 Task: Look for space in Morelia, Mexico from 1st July, 2023 to 8th July, 2023 for 2 adults, 1 child in price range Rs.15000 to Rs.20000. Place can be entire place with 1  bedroom having 1 bed and 1 bathroom. Property type can be house, flat, guest house, hotel. Booking option can be shelf check-in. Required host language is English.
Action: Mouse moved to (471, 118)
Screenshot: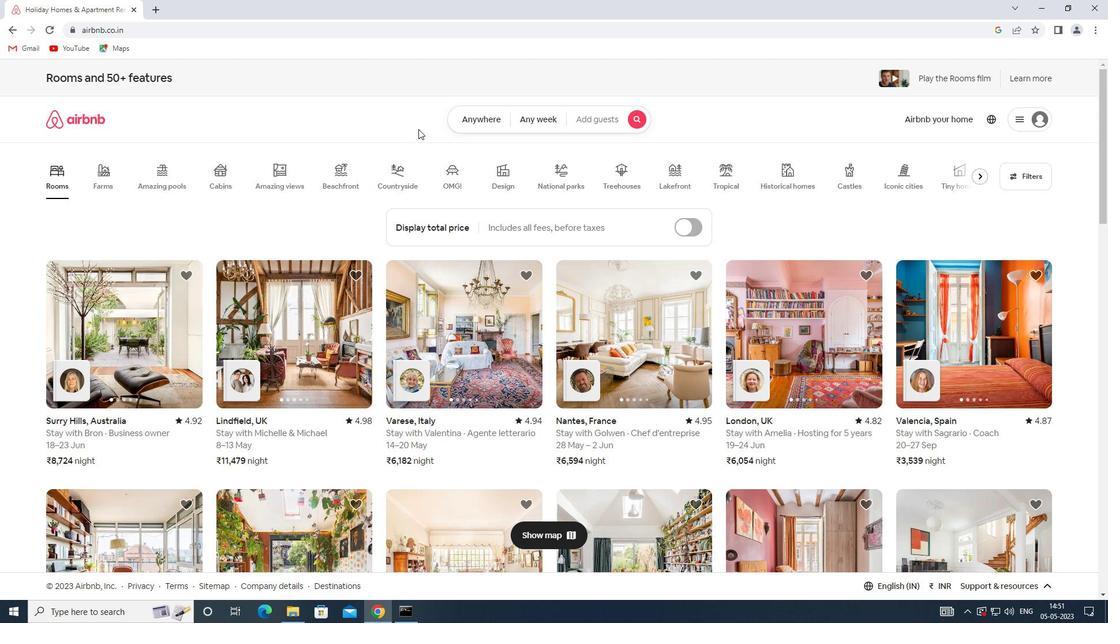 
Action: Mouse pressed left at (471, 118)
Screenshot: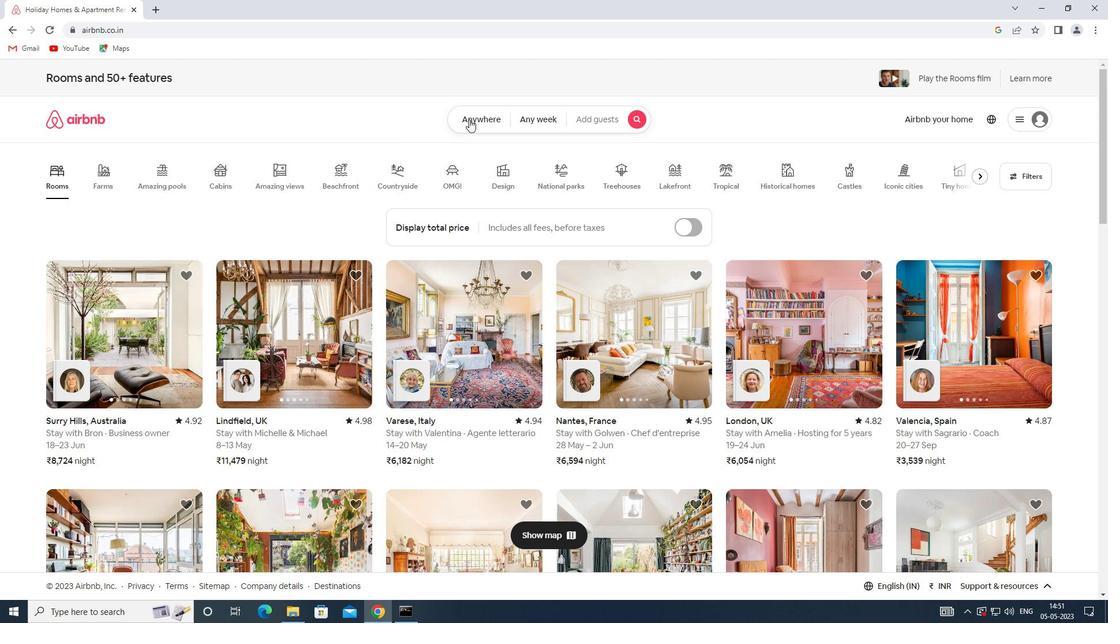 
Action: Mouse moved to (404, 162)
Screenshot: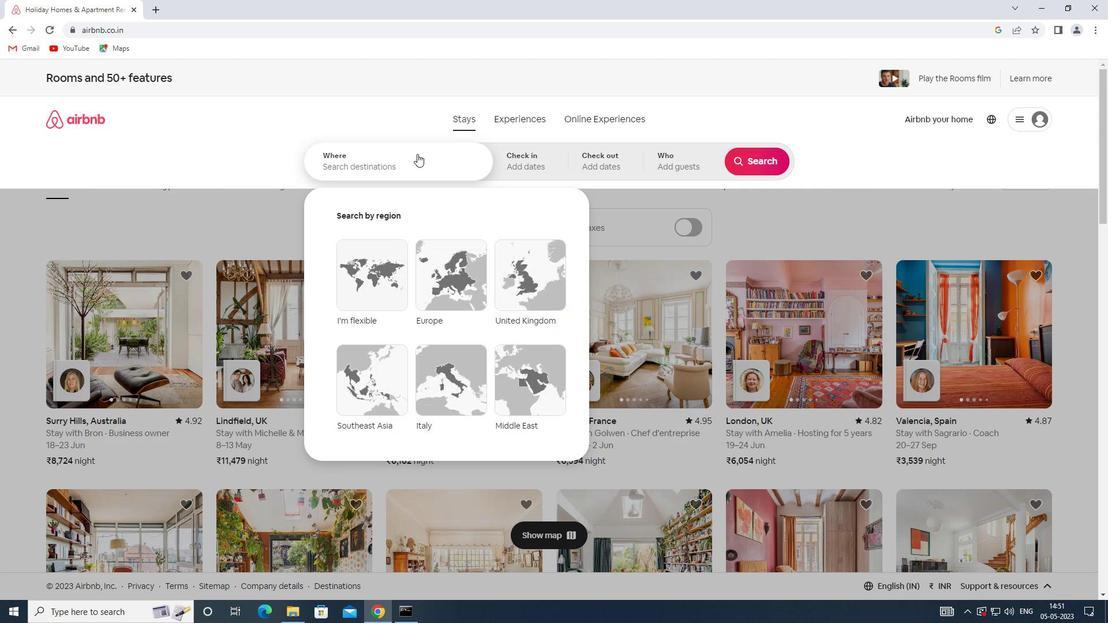 
Action: Mouse pressed left at (404, 162)
Screenshot: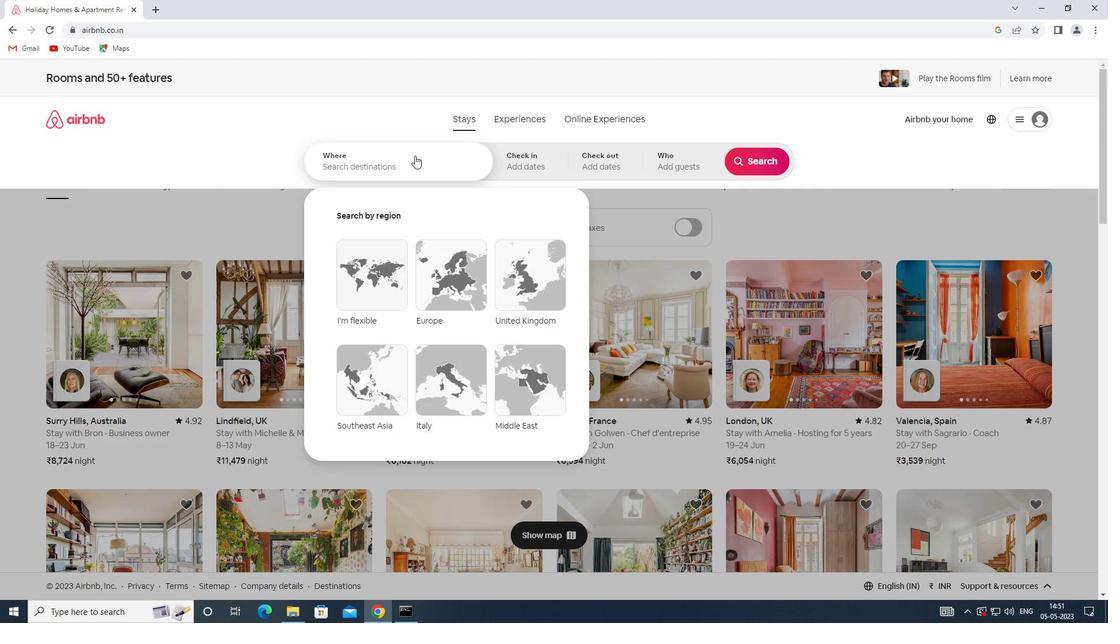 
Action: Key pressed <Key.shift>MORELIA,<Key.shift><Key.shift><Key.shift><Key.shift>MEXICO
Screenshot: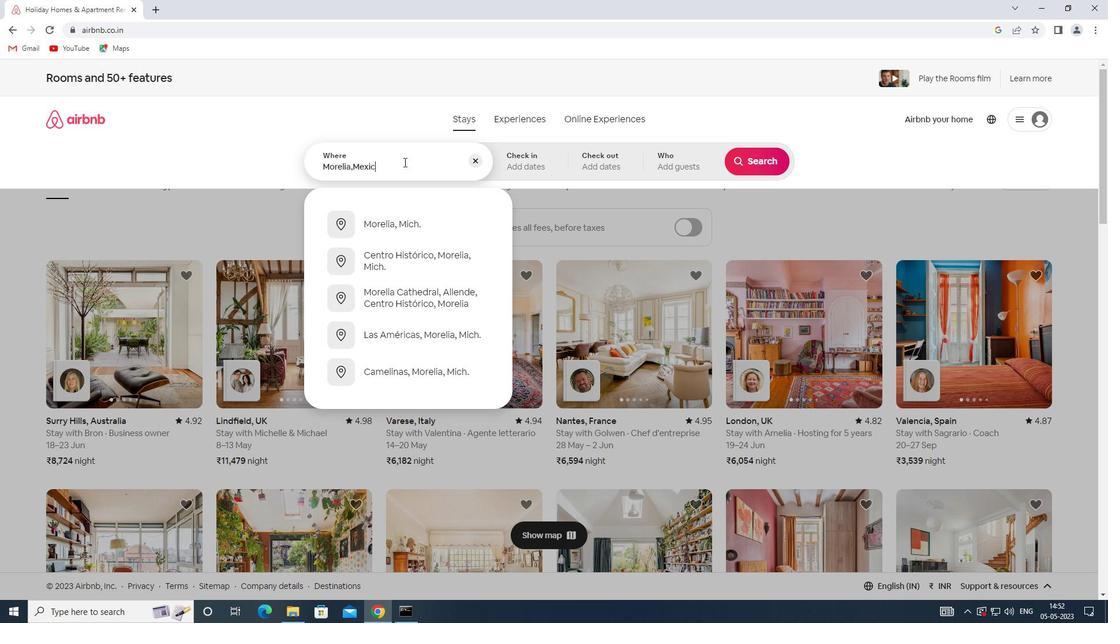 
Action: Mouse moved to (513, 164)
Screenshot: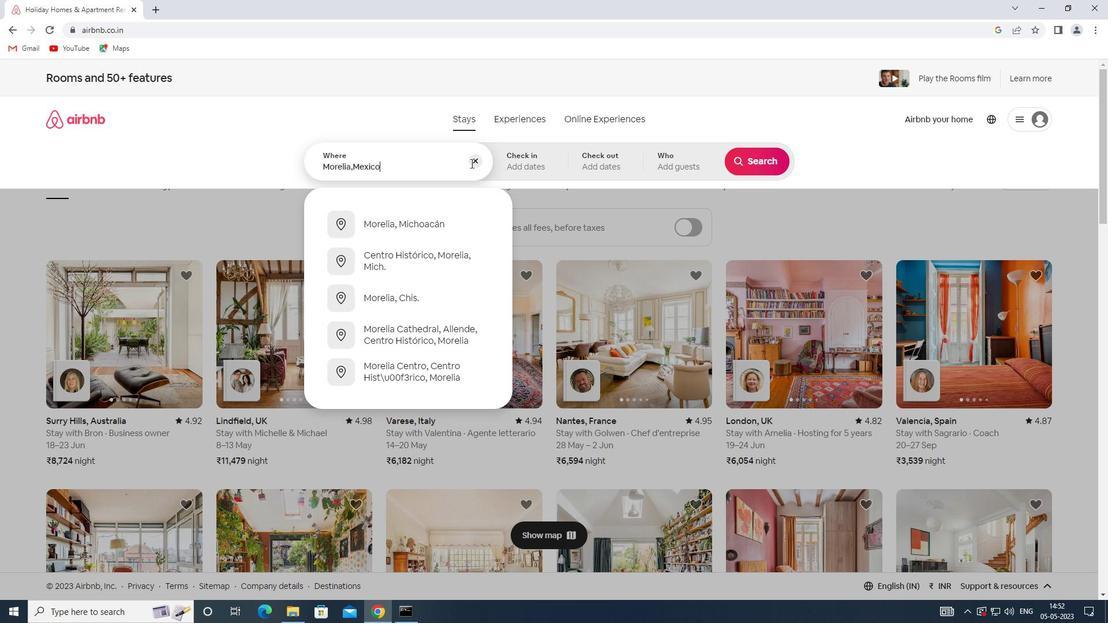 
Action: Mouse pressed left at (513, 164)
Screenshot: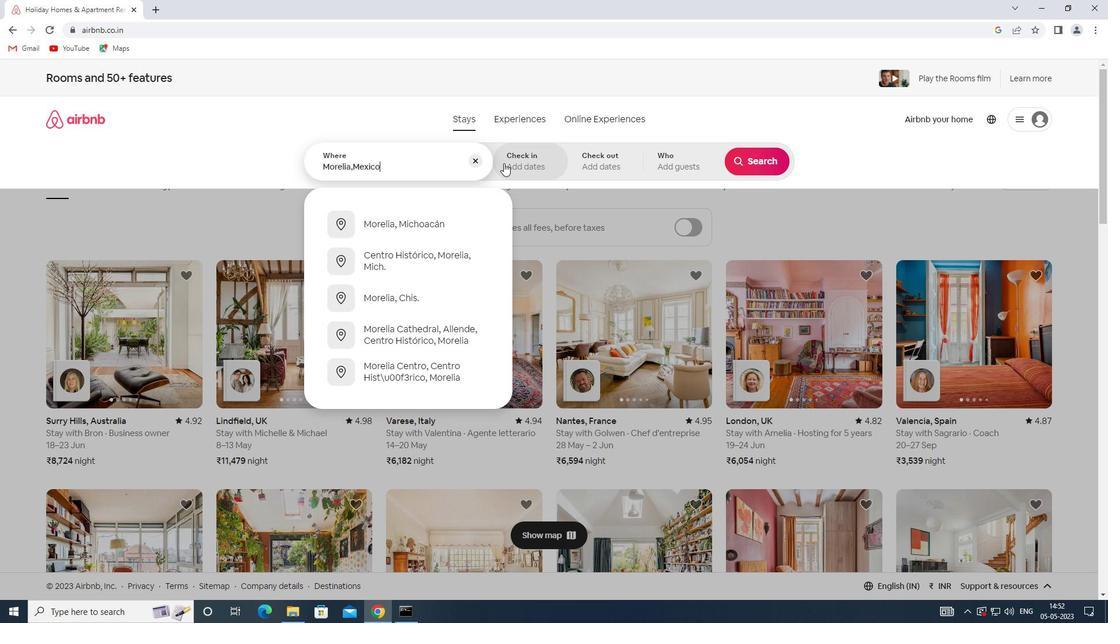 
Action: Mouse moved to (749, 249)
Screenshot: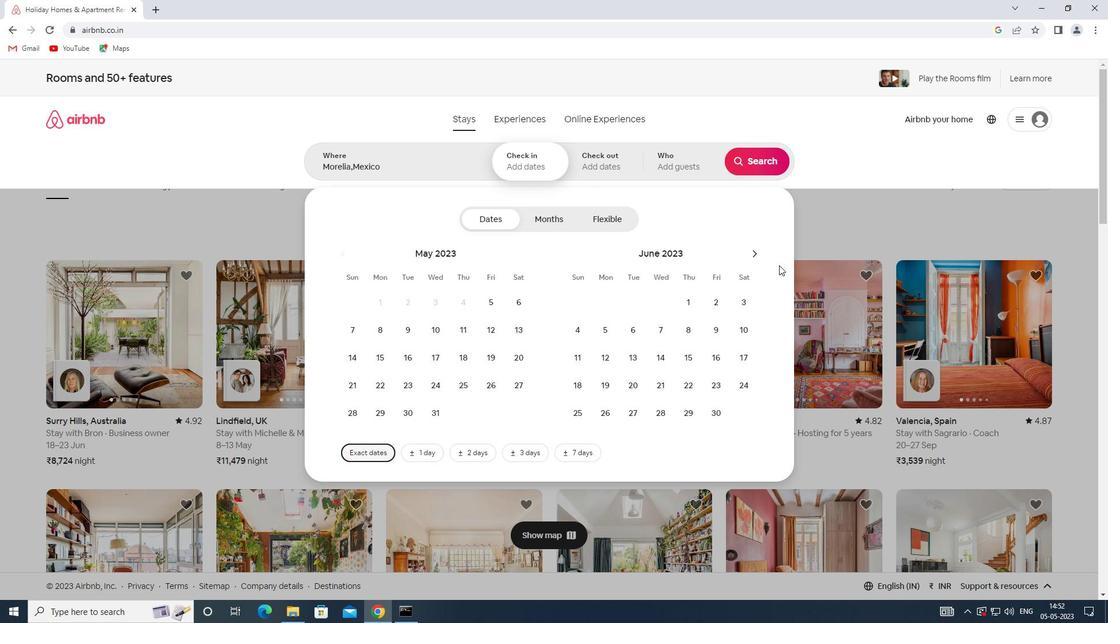 
Action: Mouse pressed left at (749, 249)
Screenshot: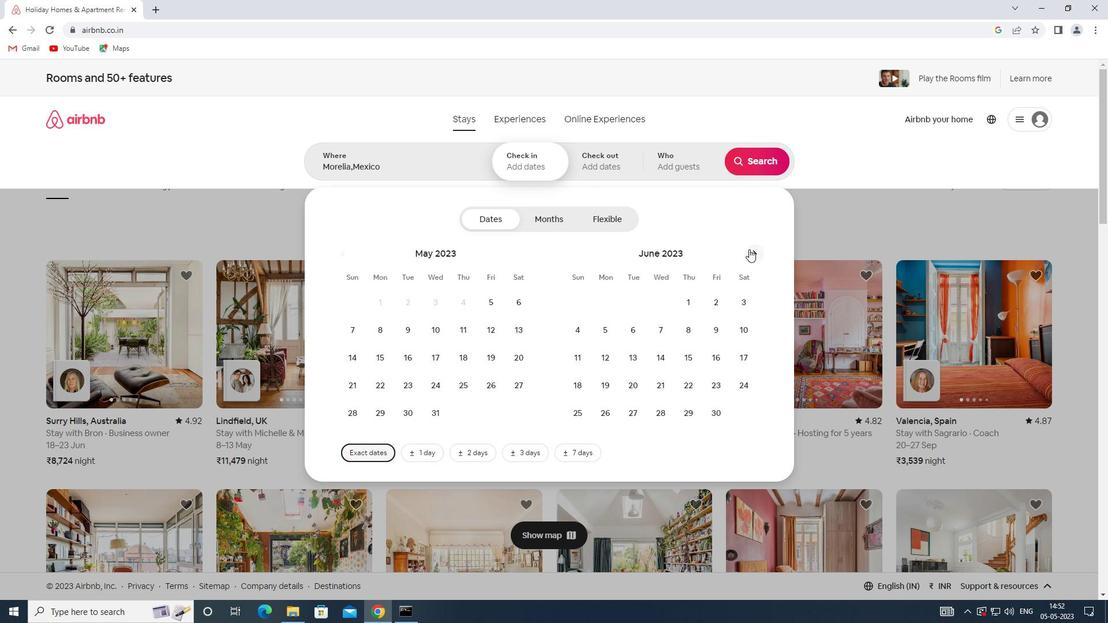 
Action: Mouse moved to (746, 296)
Screenshot: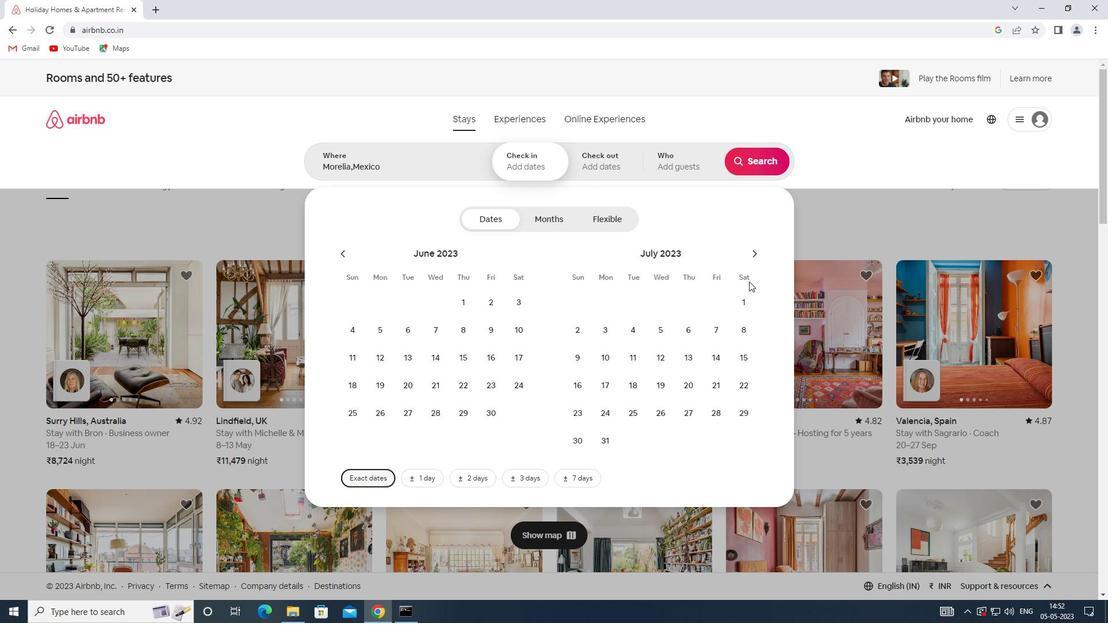 
Action: Mouse pressed left at (746, 296)
Screenshot: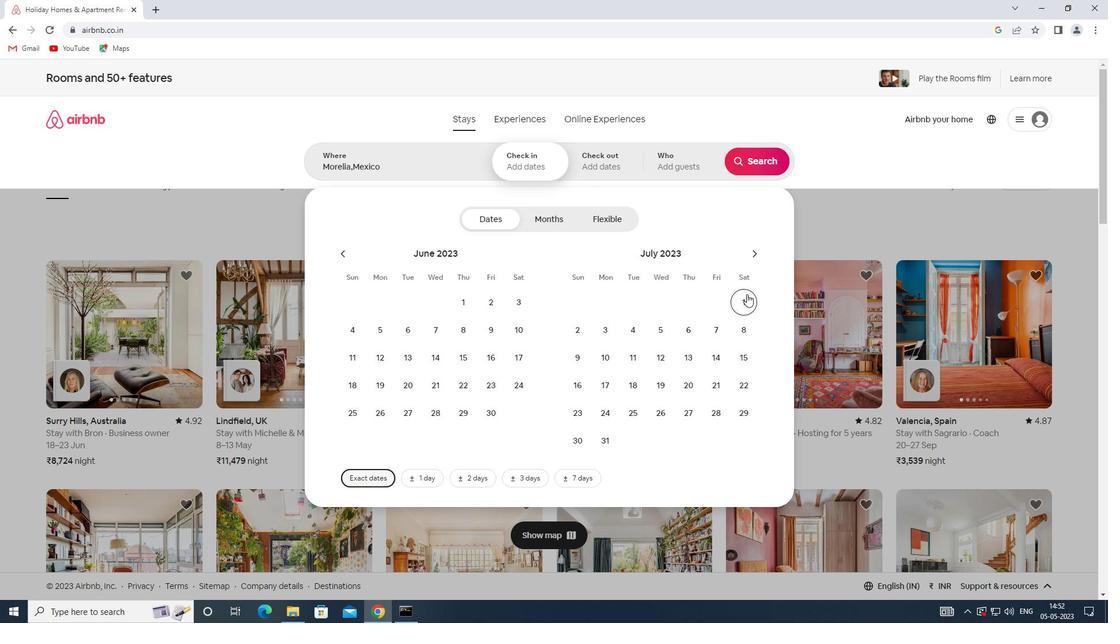 
Action: Mouse moved to (743, 324)
Screenshot: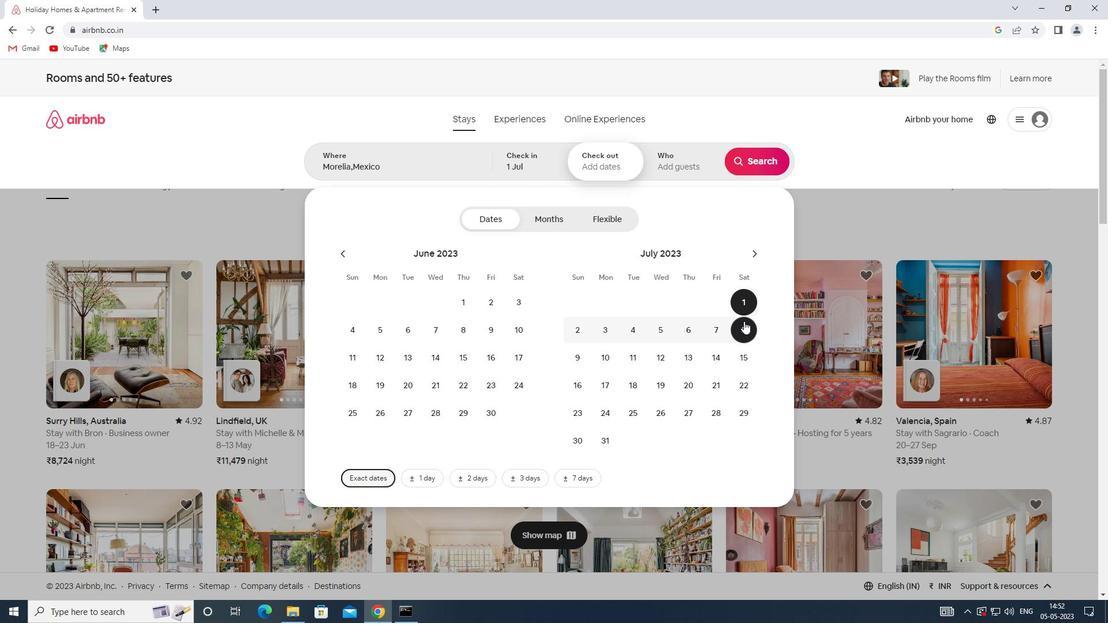 
Action: Mouse pressed left at (743, 324)
Screenshot: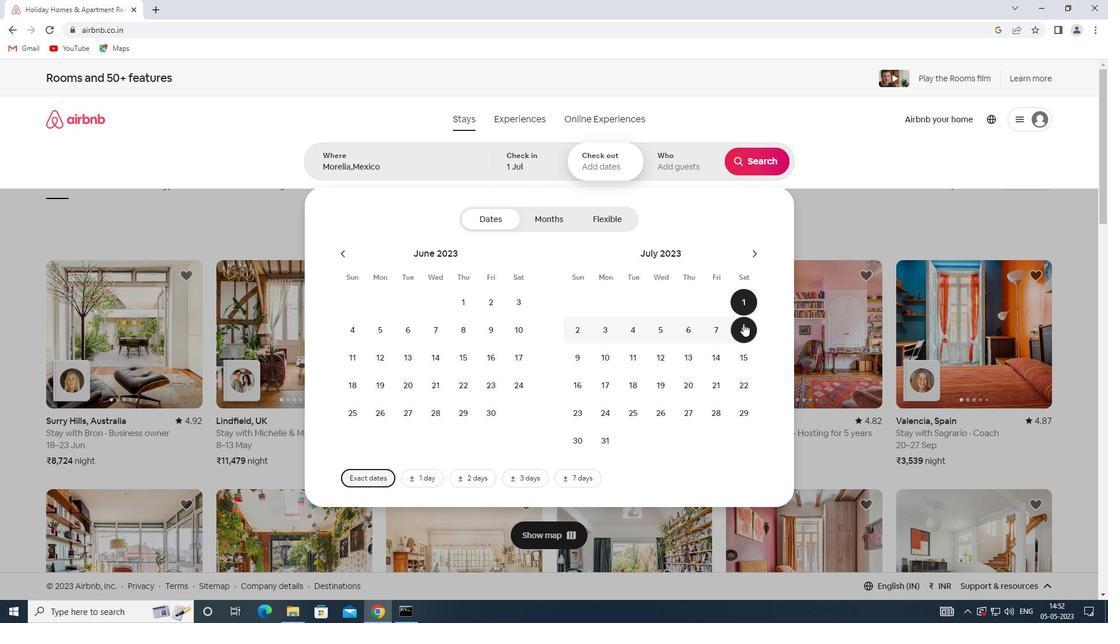 
Action: Mouse moved to (676, 157)
Screenshot: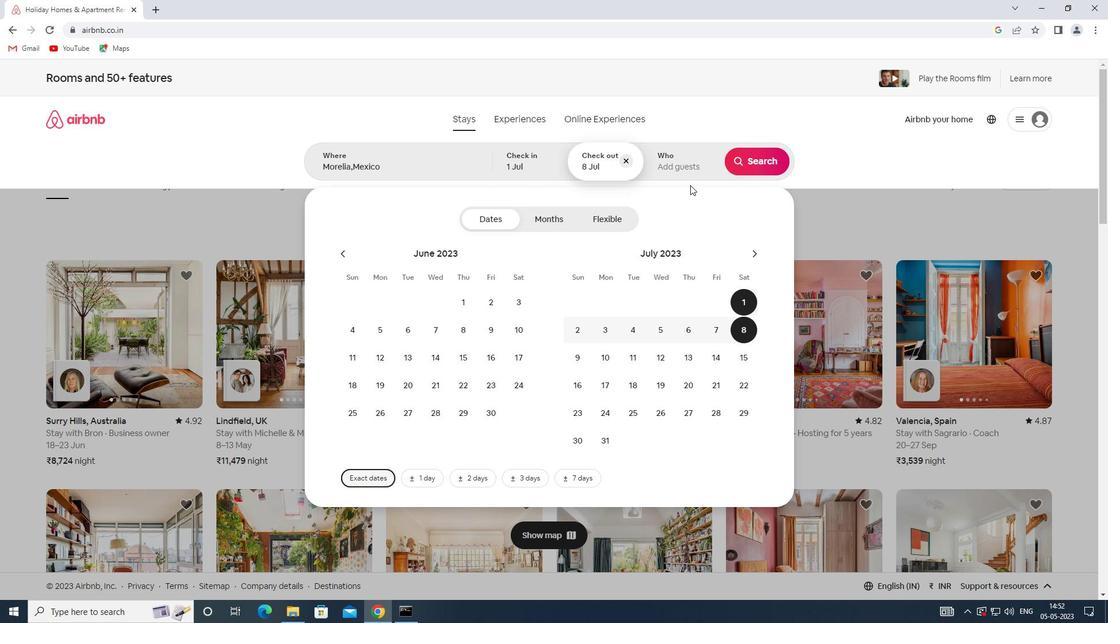 
Action: Mouse pressed left at (676, 157)
Screenshot: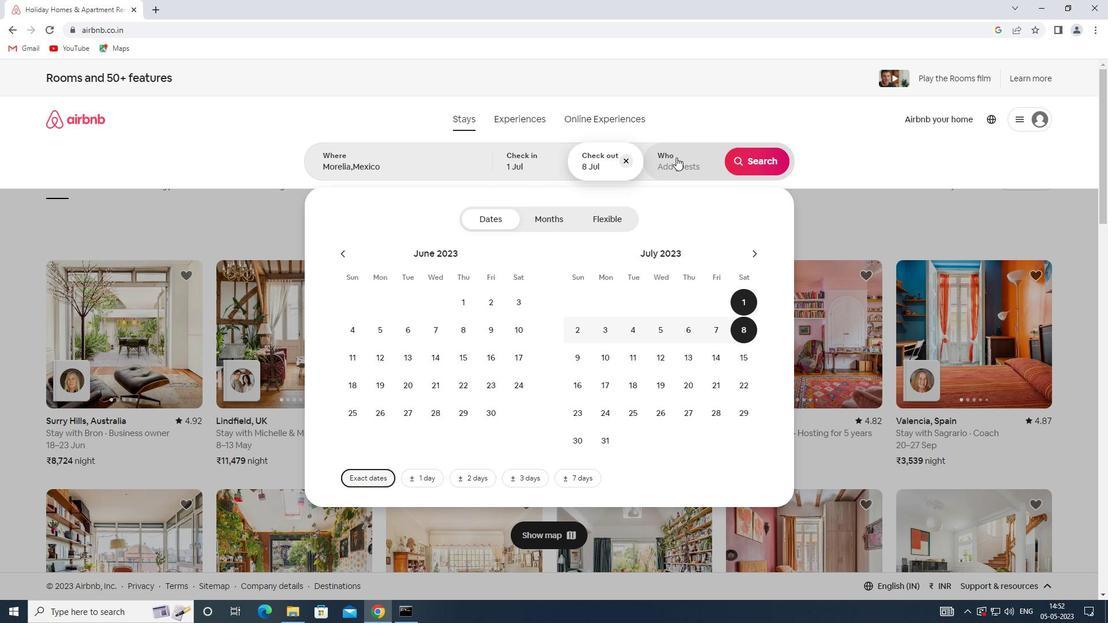 
Action: Mouse moved to (757, 226)
Screenshot: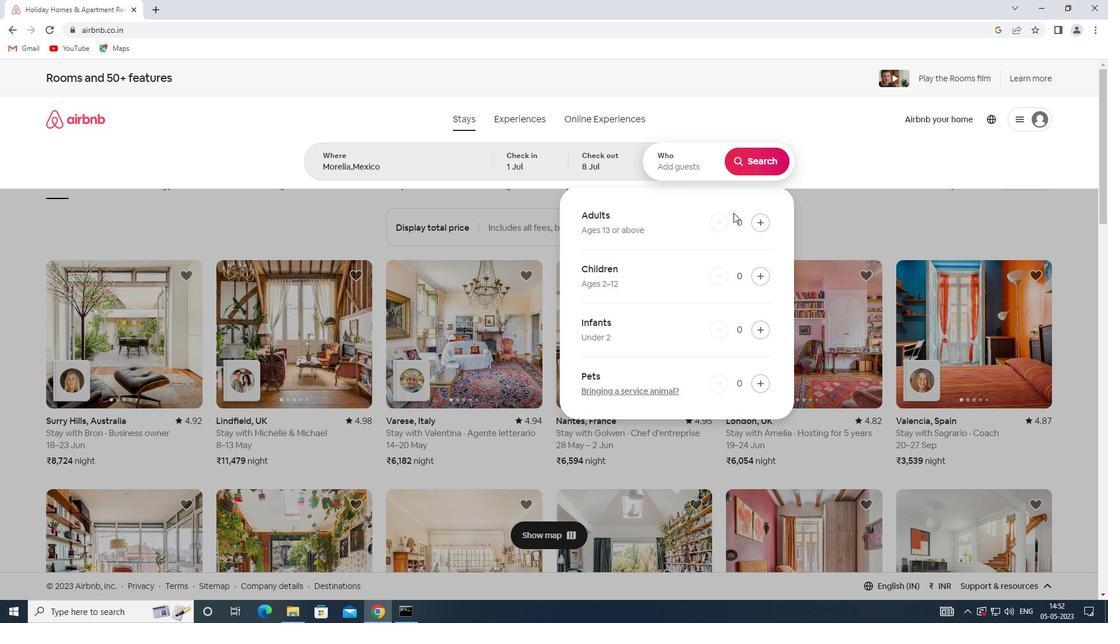 
Action: Mouse pressed left at (757, 226)
Screenshot: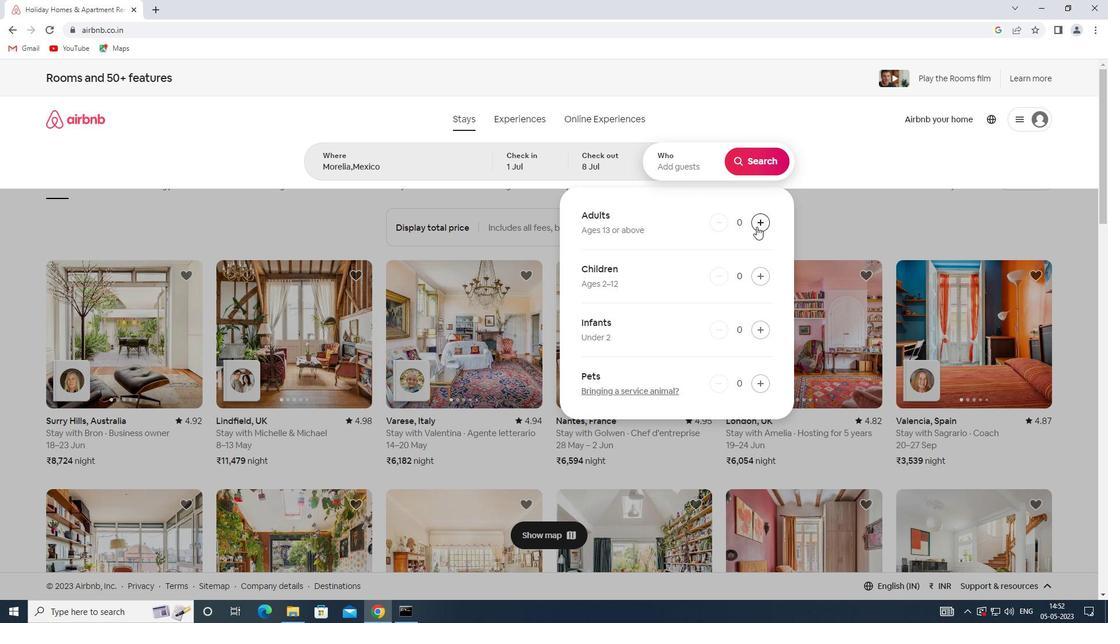 
Action: Mouse pressed left at (757, 226)
Screenshot: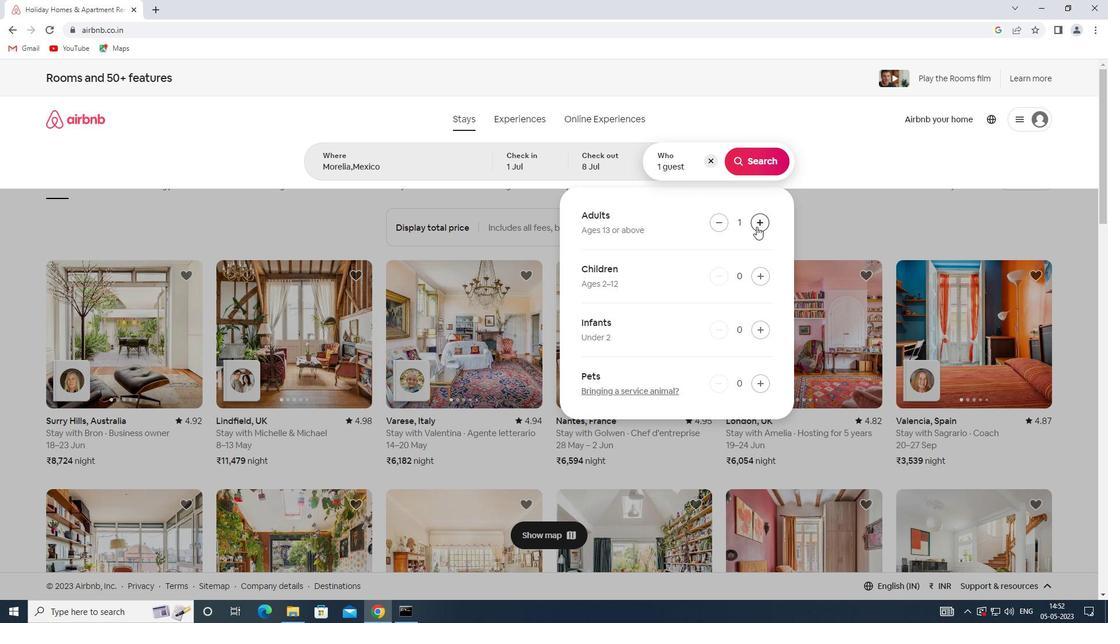
Action: Mouse moved to (757, 276)
Screenshot: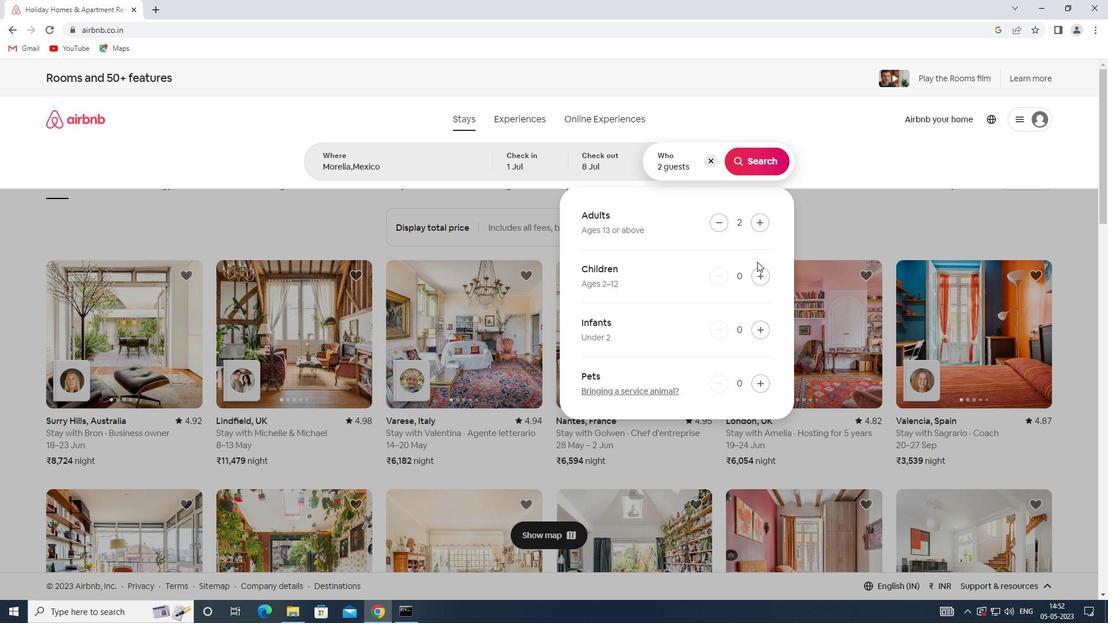 
Action: Mouse pressed left at (757, 276)
Screenshot: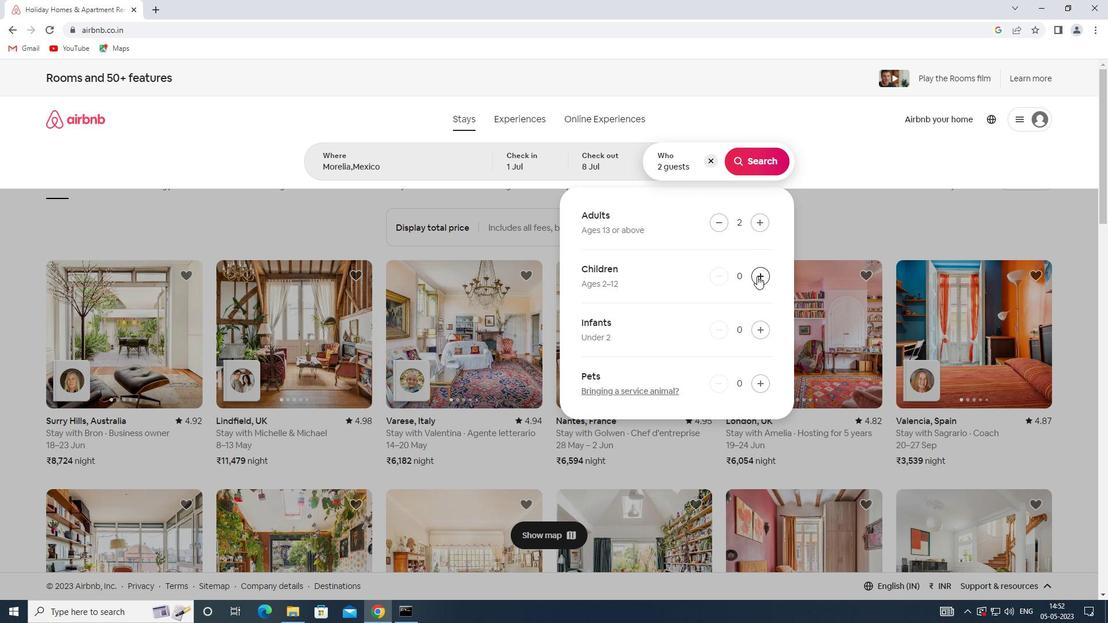 
Action: Mouse moved to (756, 158)
Screenshot: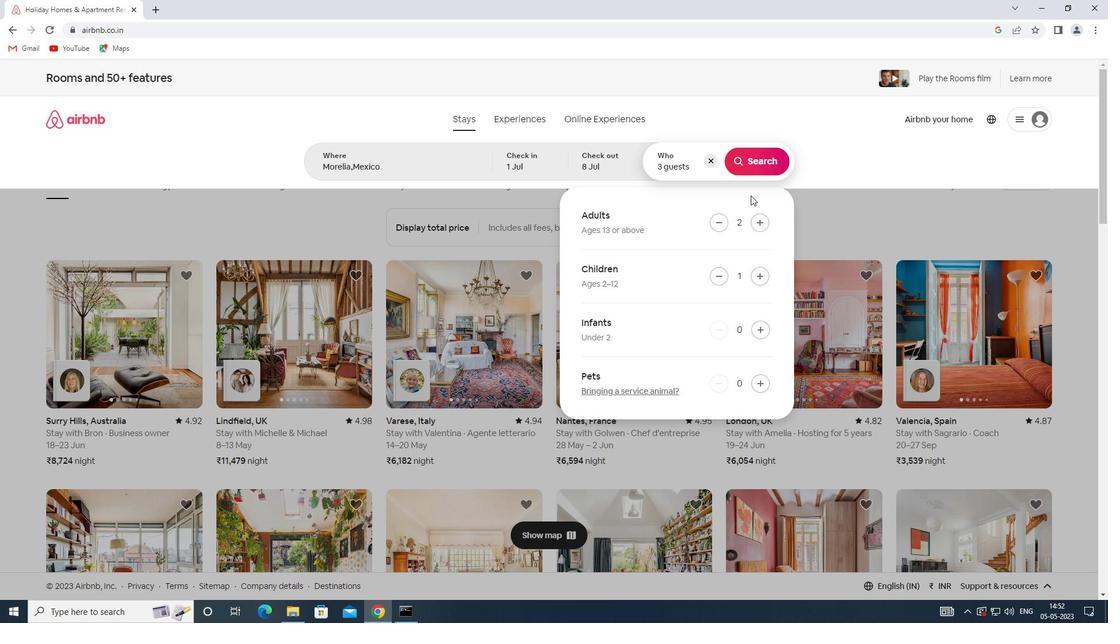 
Action: Mouse pressed left at (756, 158)
Screenshot: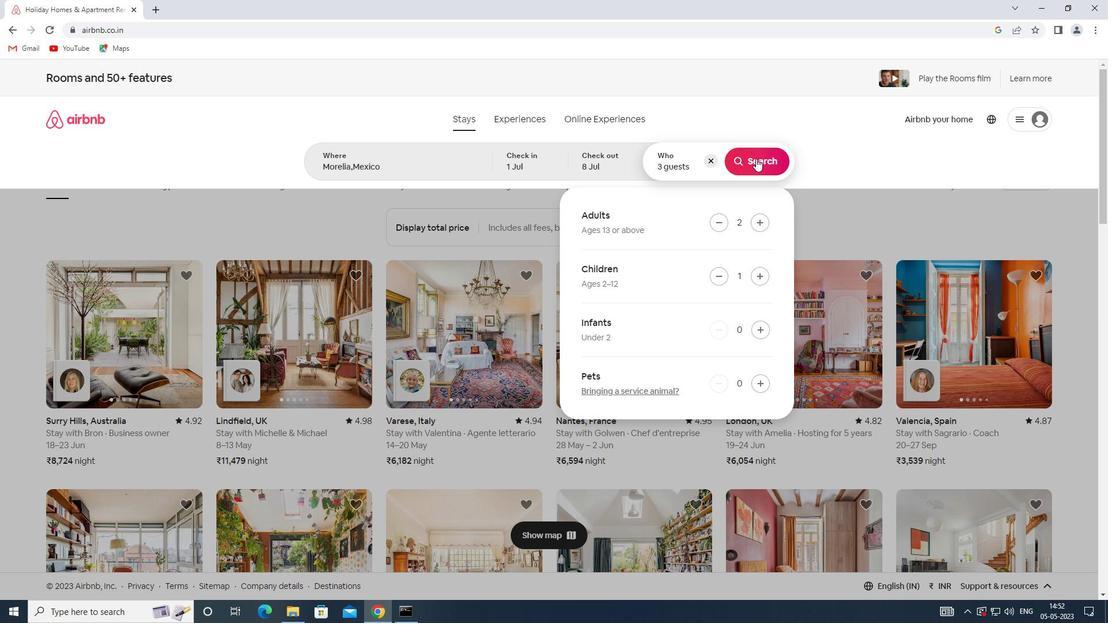 
Action: Mouse moved to (1037, 129)
Screenshot: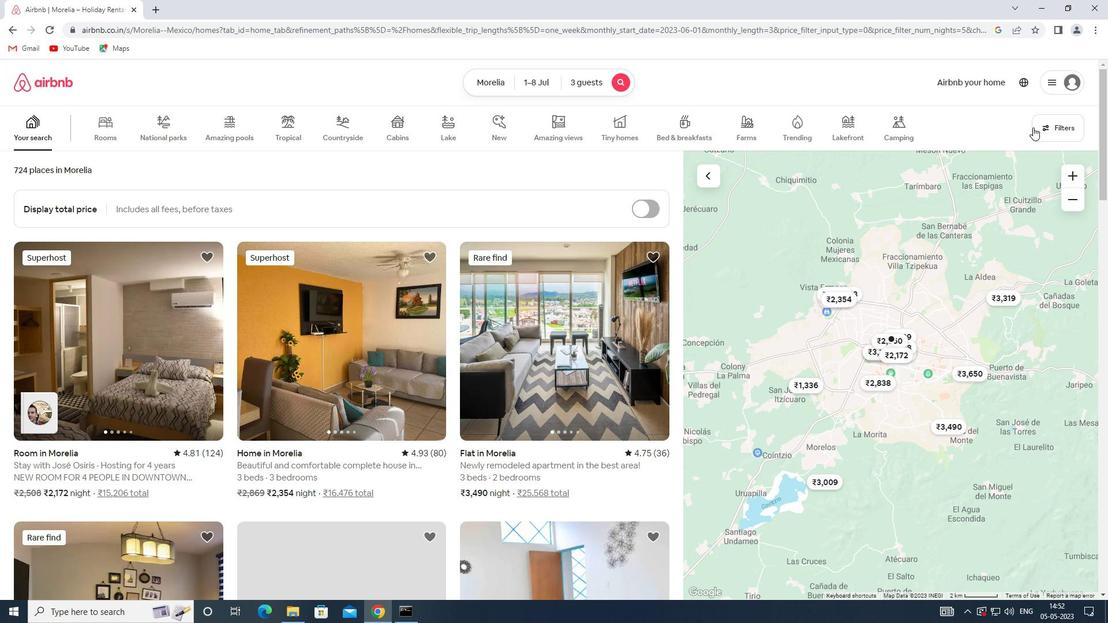
Action: Mouse pressed left at (1037, 129)
Screenshot: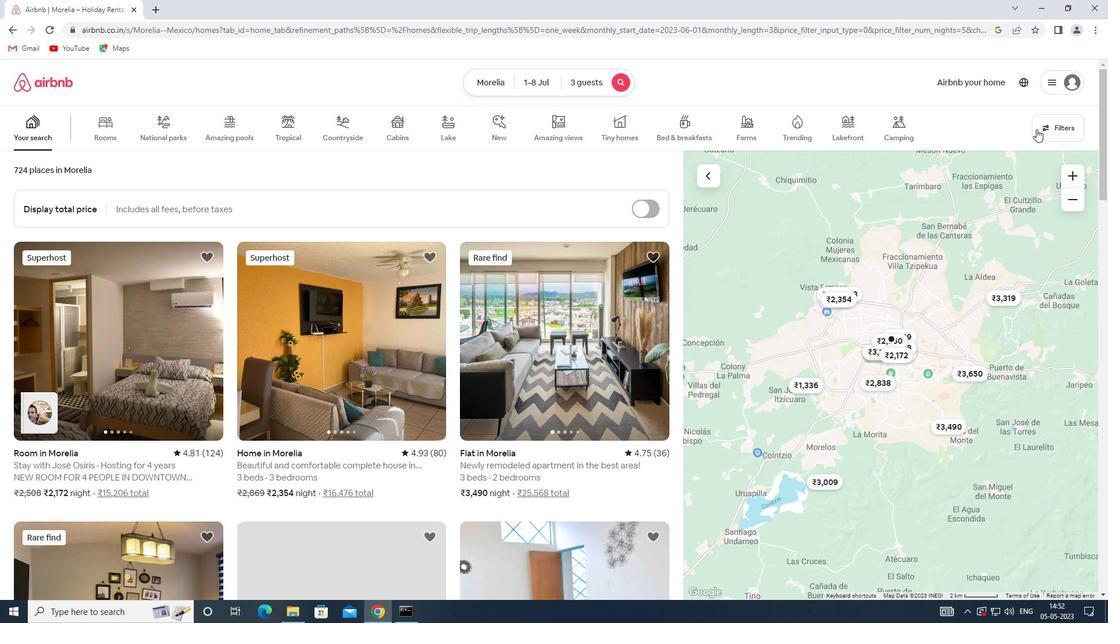 
Action: Mouse moved to (405, 408)
Screenshot: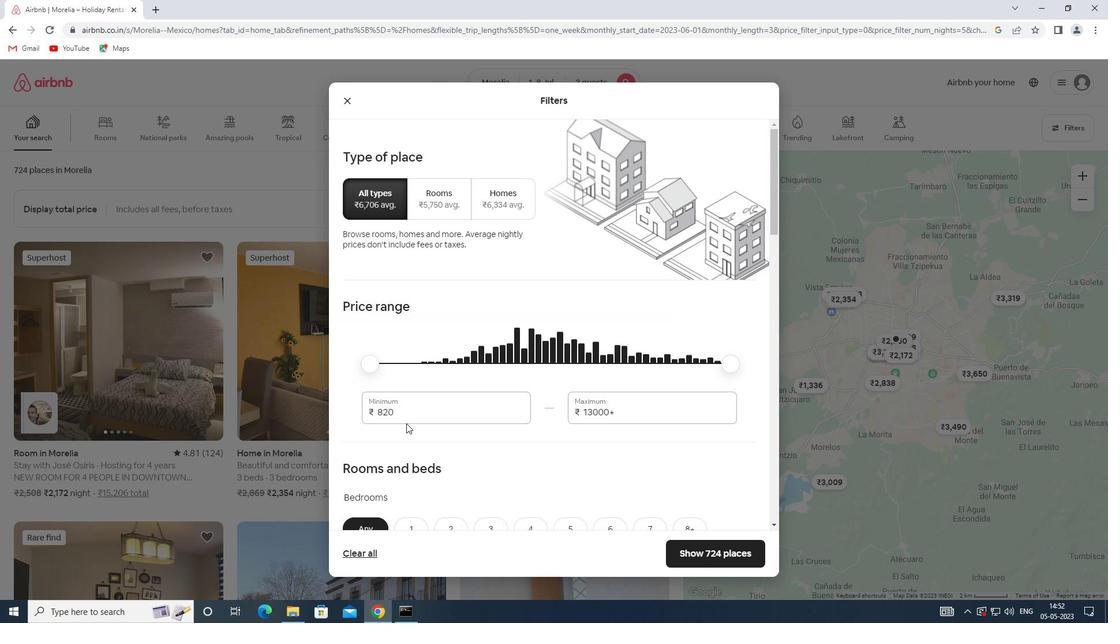 
Action: Mouse pressed left at (405, 408)
Screenshot: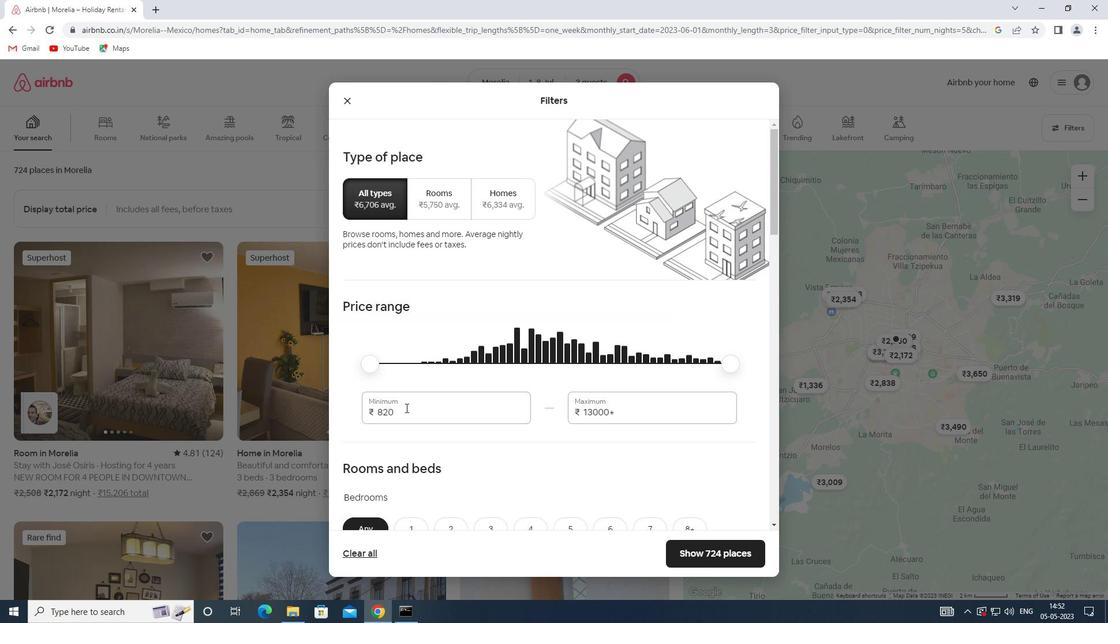 
Action: Mouse moved to (363, 410)
Screenshot: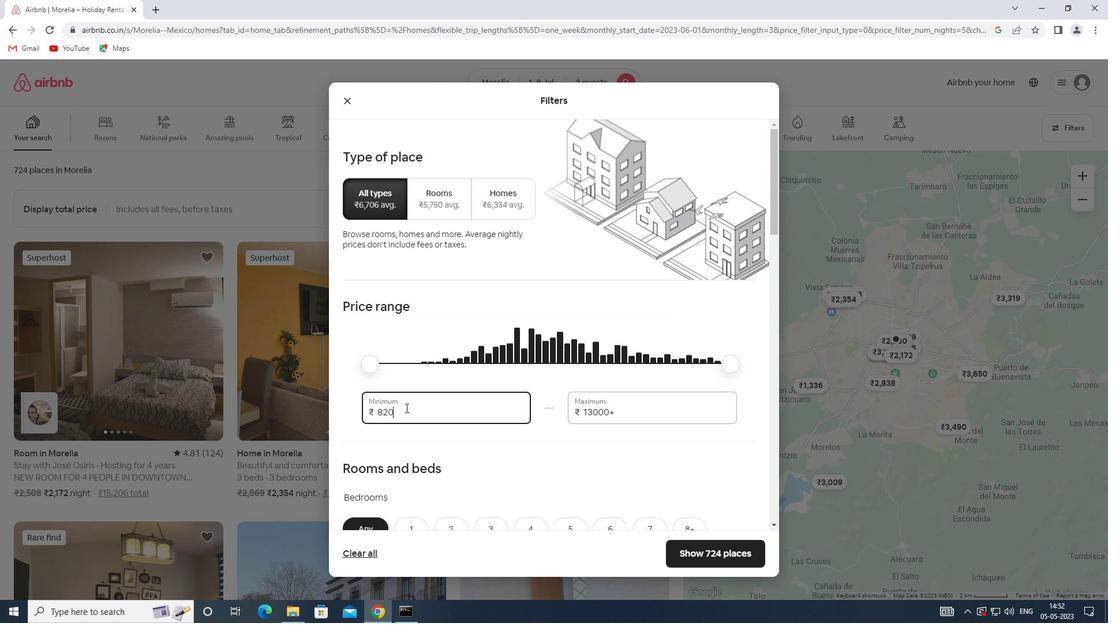 
Action: Key pressed 15000
Screenshot: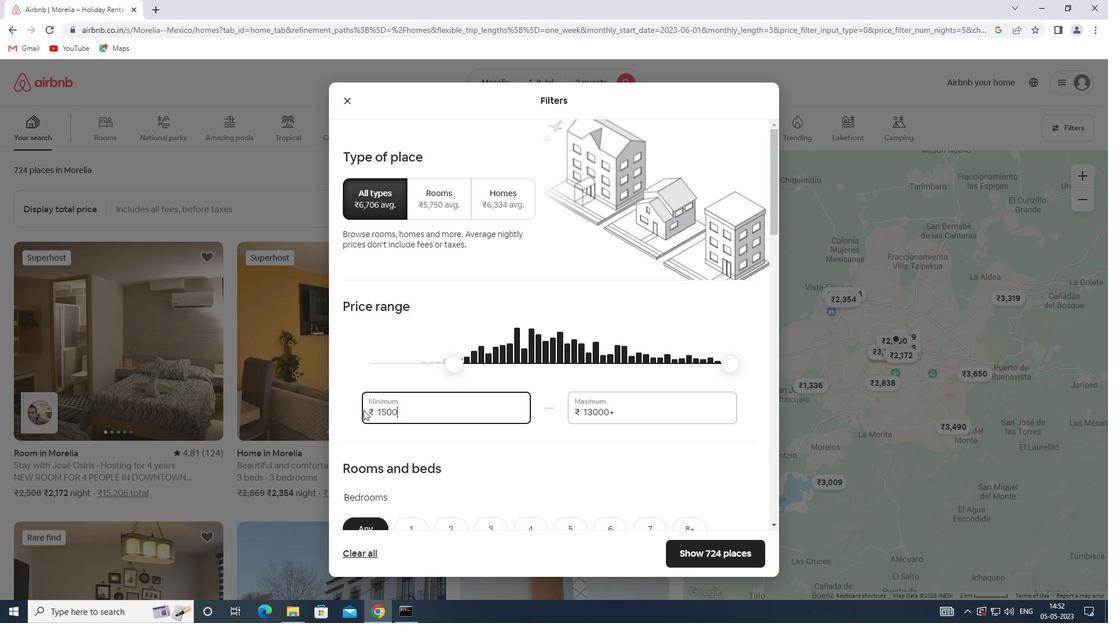 
Action: Mouse moved to (621, 412)
Screenshot: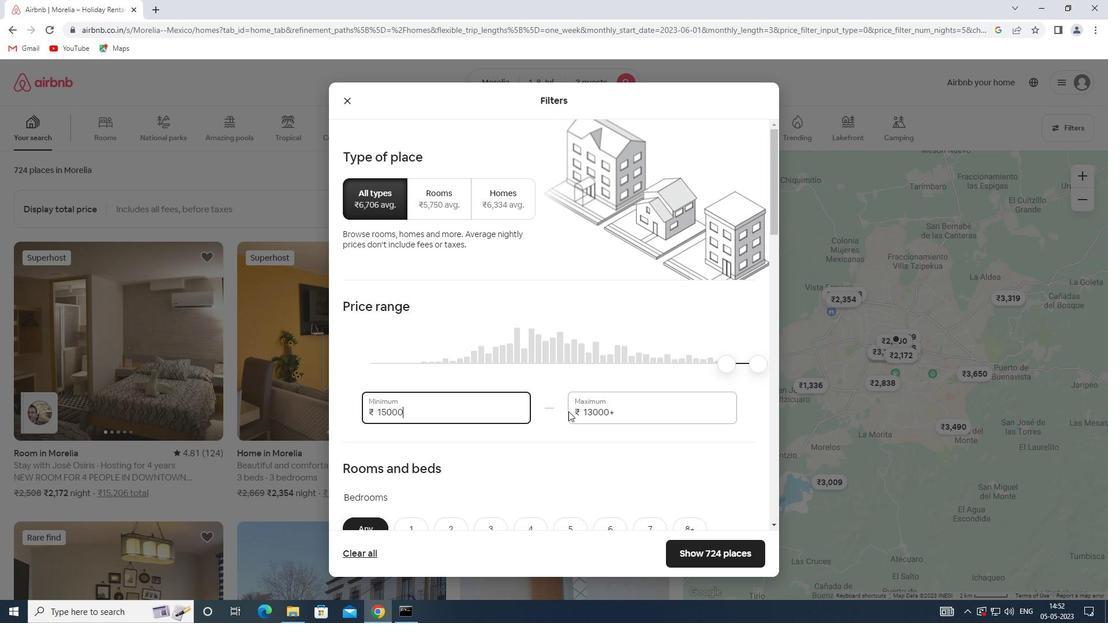 
Action: Mouse pressed left at (621, 412)
Screenshot: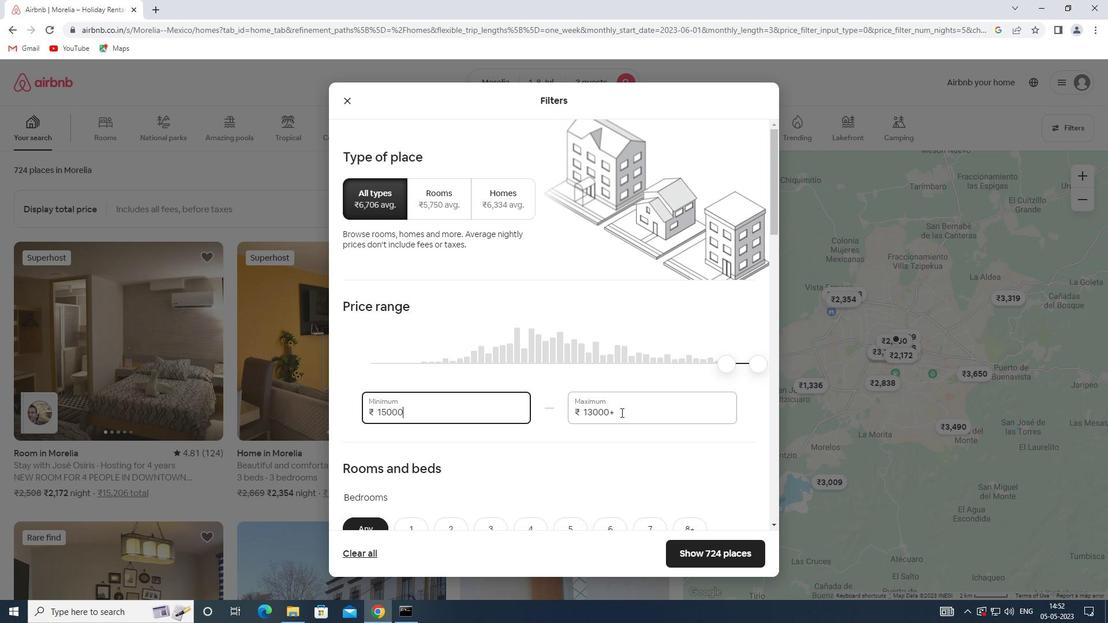 
Action: Mouse moved to (559, 418)
Screenshot: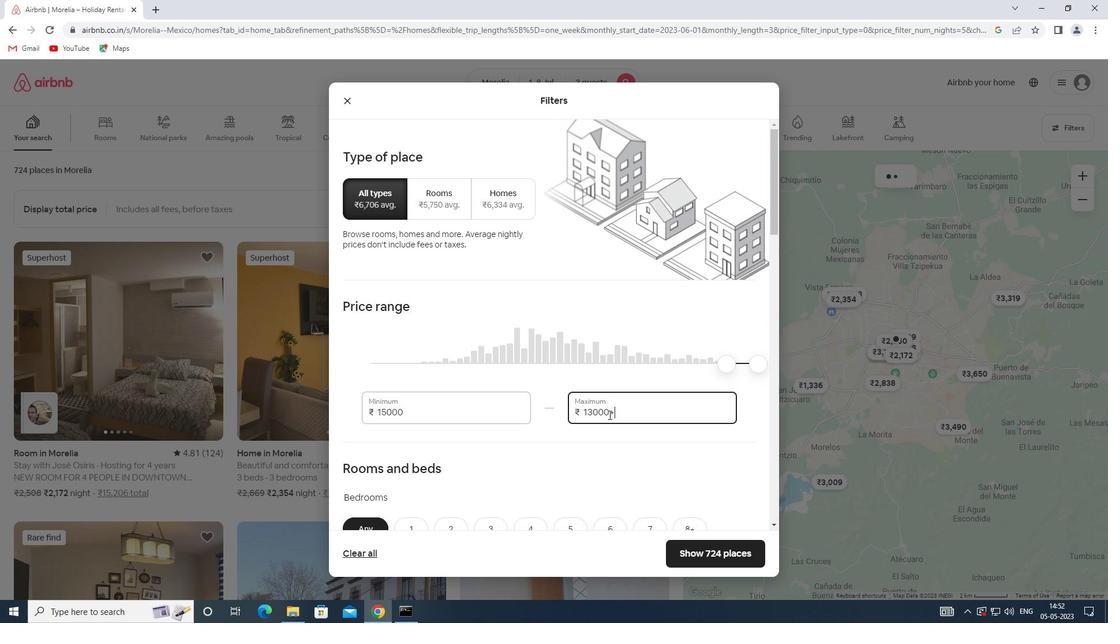 
Action: Key pressed 20000
Screenshot: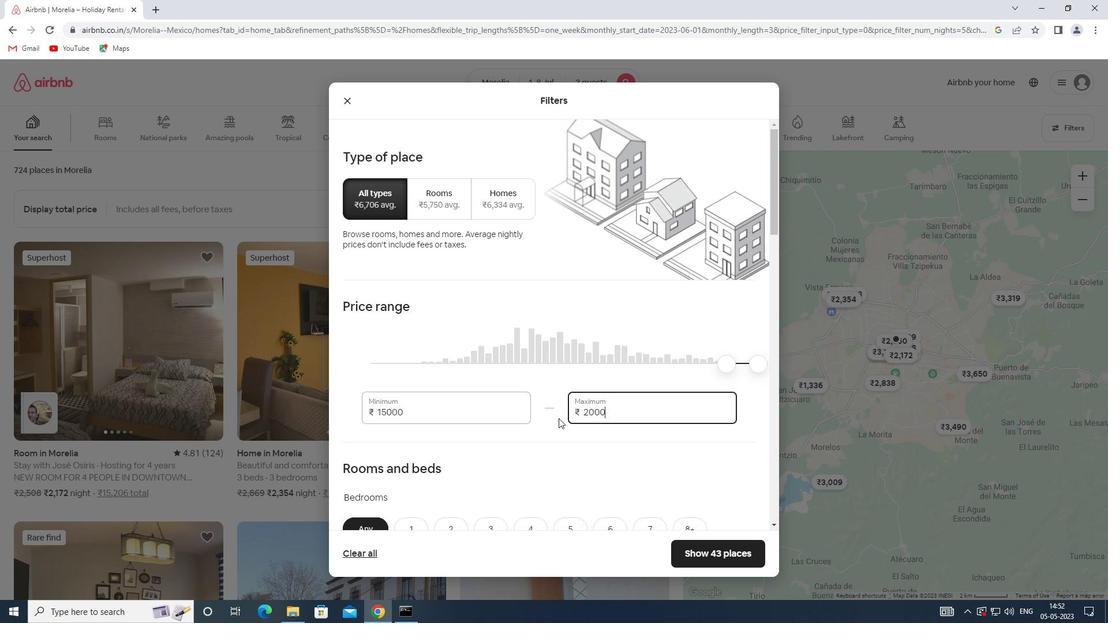 
Action: Mouse moved to (527, 389)
Screenshot: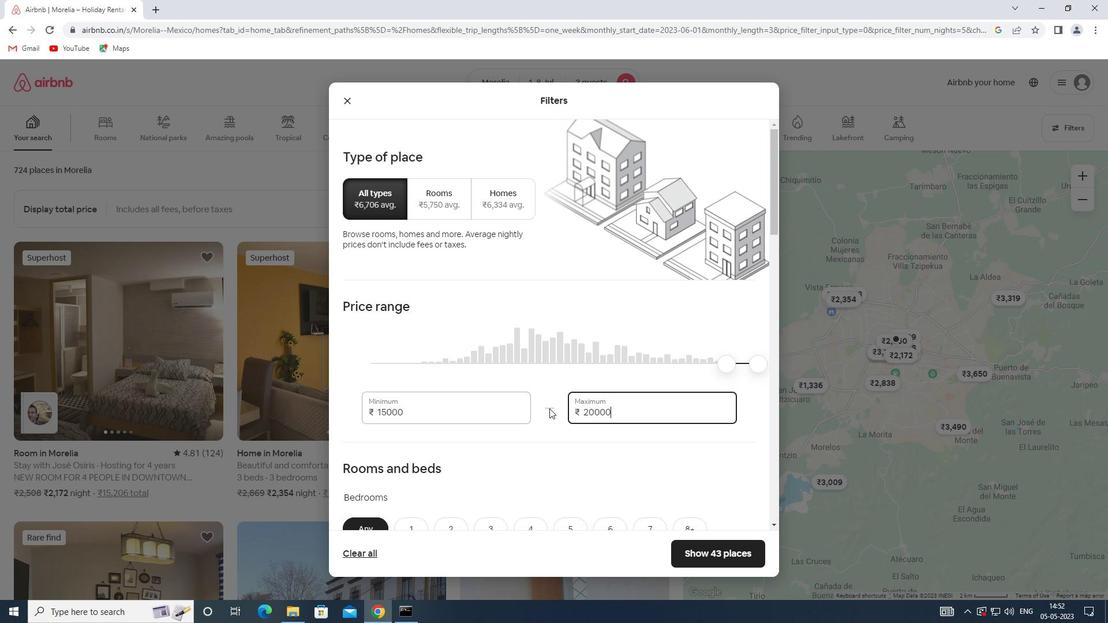 
Action: Mouse scrolled (527, 388) with delta (0, 0)
Screenshot: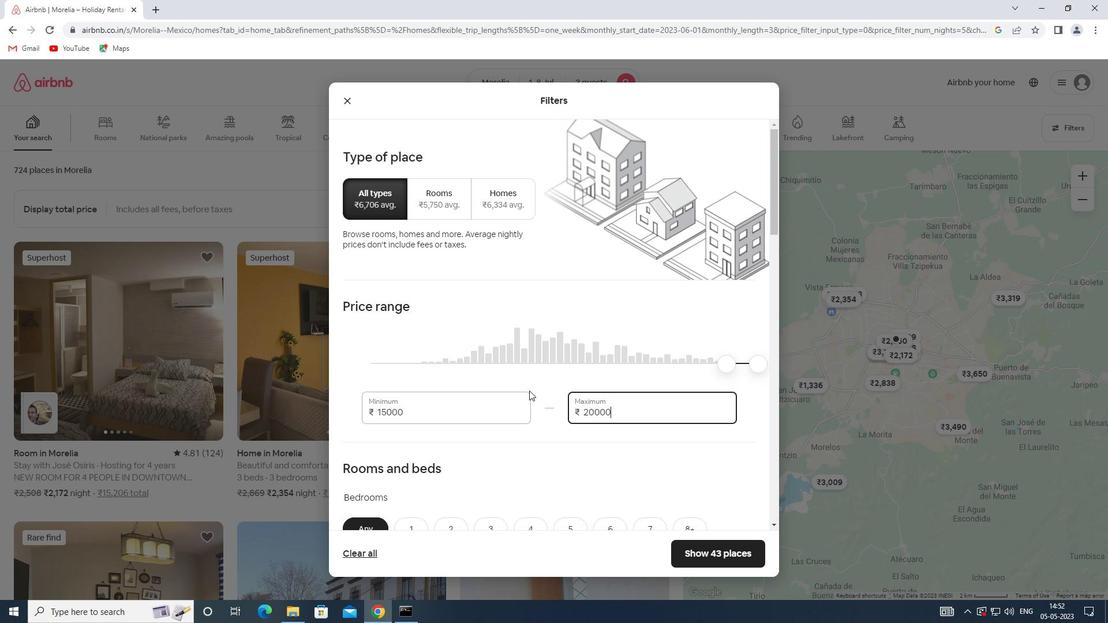 
Action: Mouse scrolled (527, 388) with delta (0, 0)
Screenshot: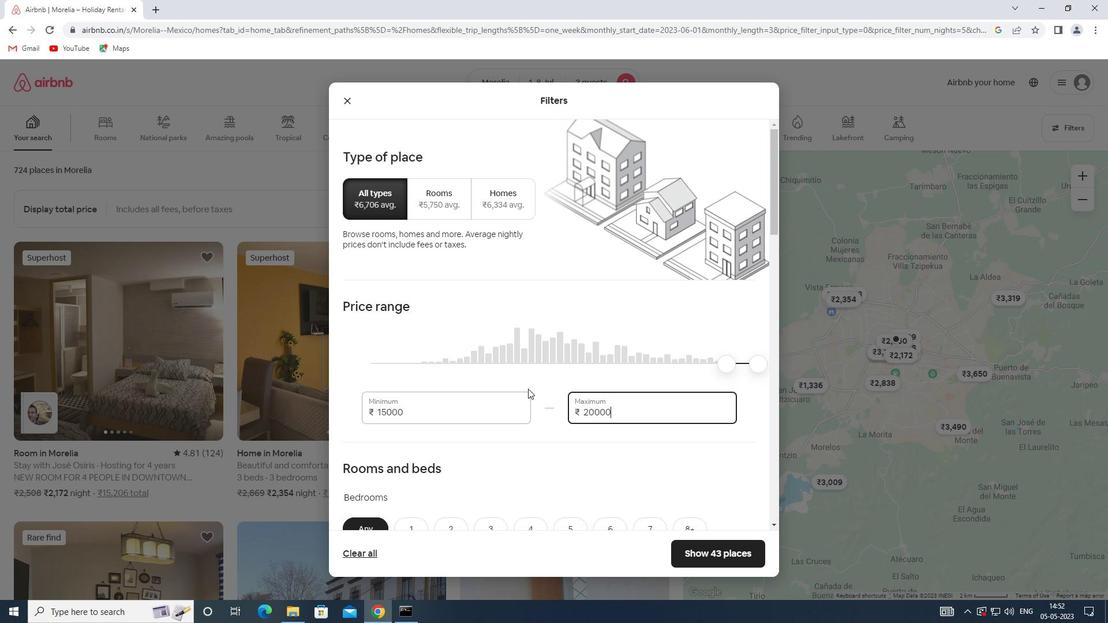 
Action: Mouse scrolled (527, 388) with delta (0, 0)
Screenshot: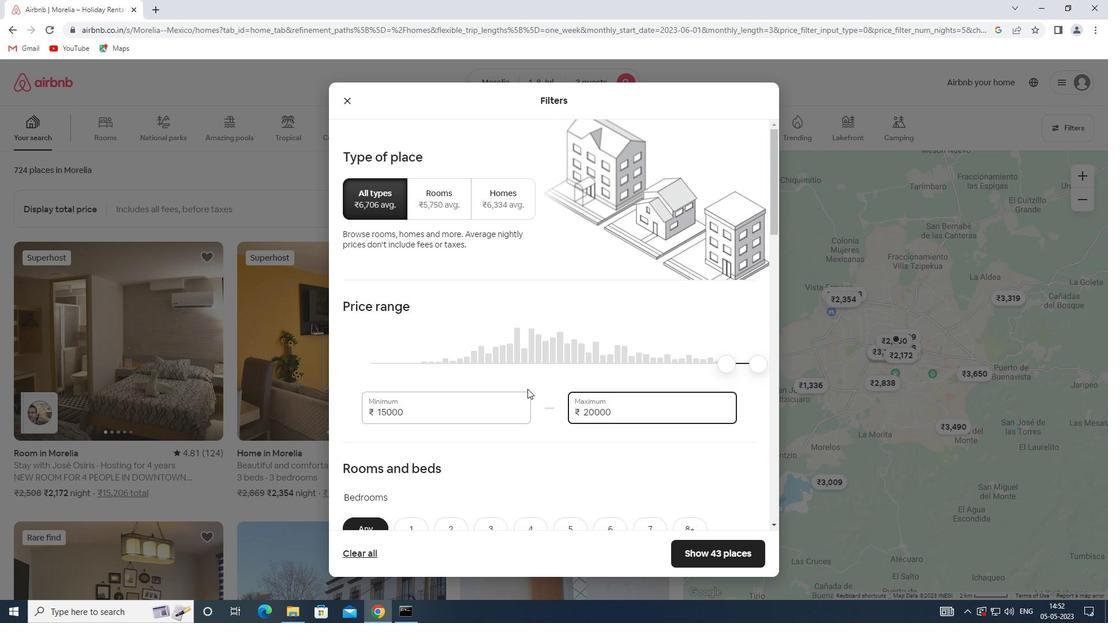 
Action: Mouse moved to (523, 388)
Screenshot: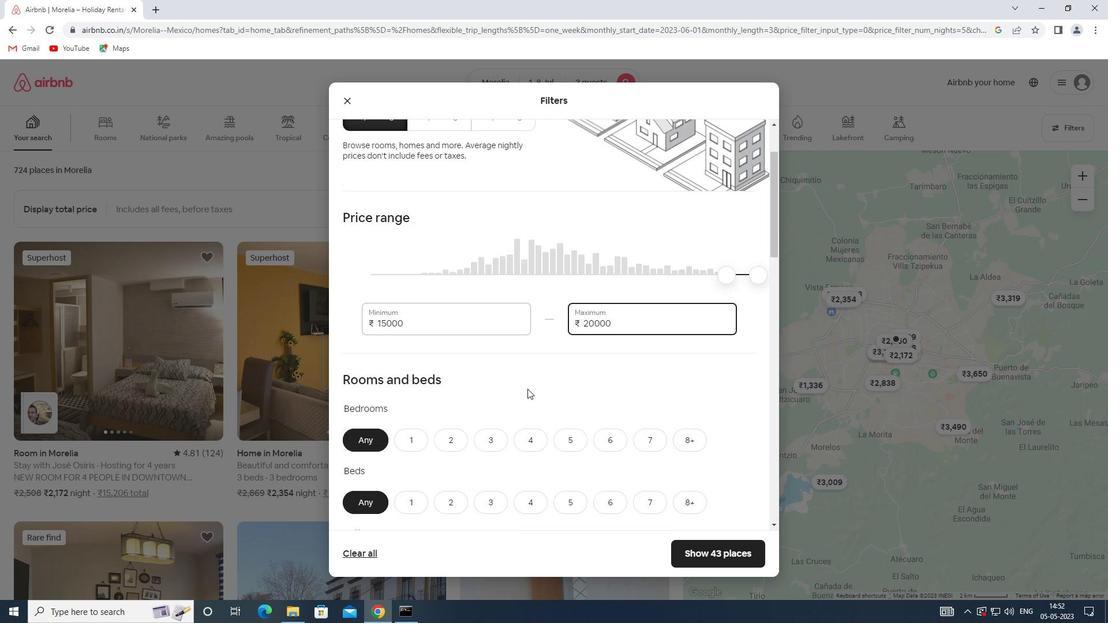 
Action: Mouse scrolled (523, 387) with delta (0, 0)
Screenshot: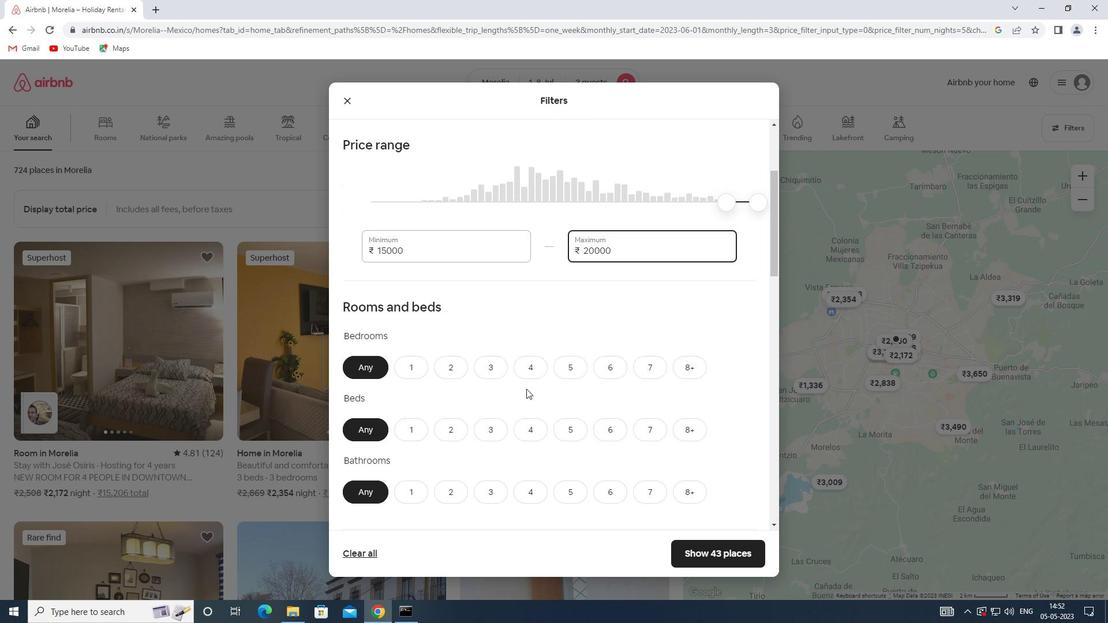 
Action: Mouse moved to (523, 388)
Screenshot: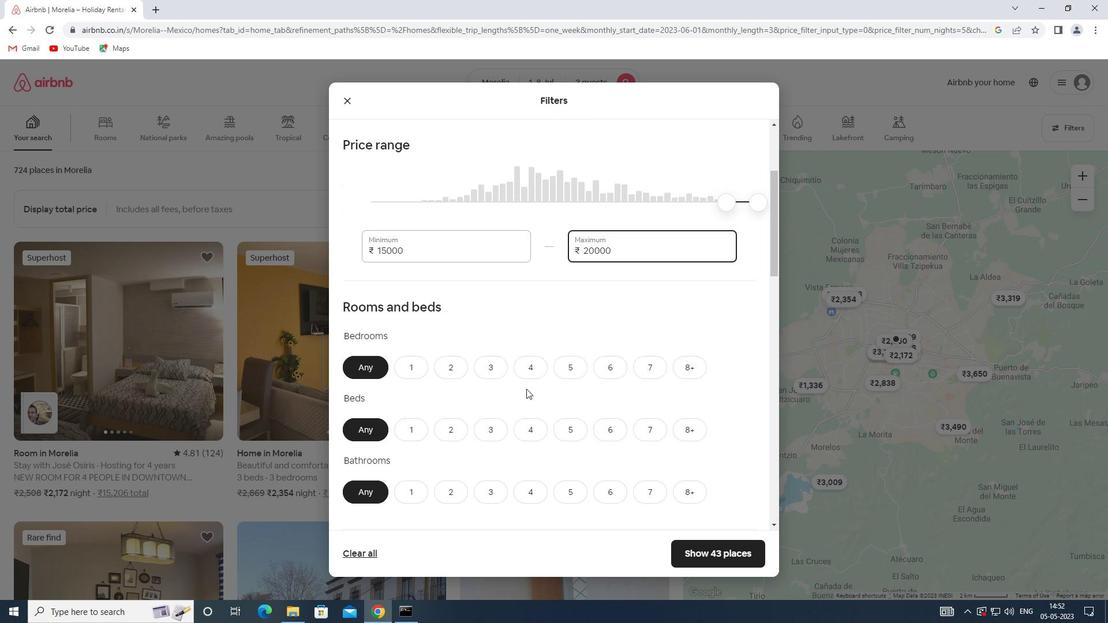 
Action: Mouse scrolled (523, 387) with delta (0, 0)
Screenshot: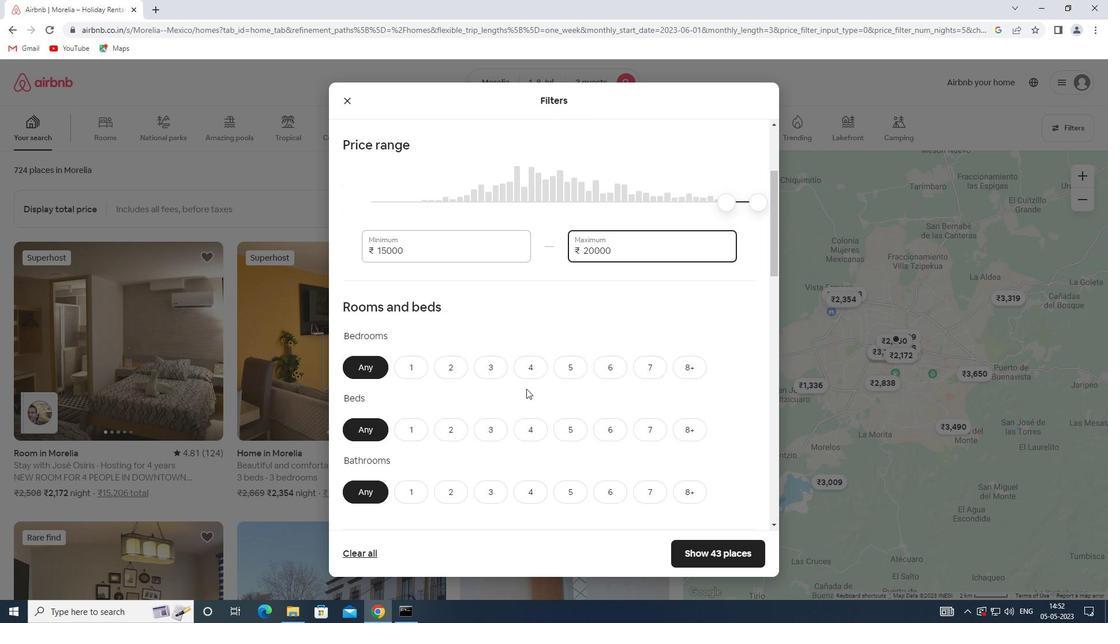 
Action: Mouse moved to (402, 242)
Screenshot: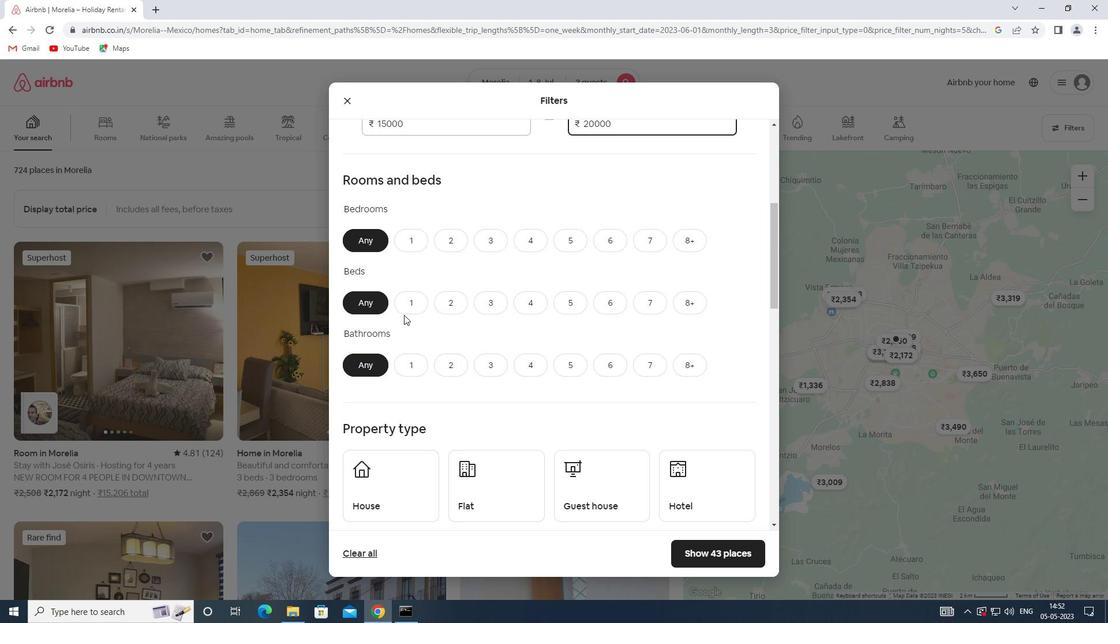 
Action: Mouse pressed left at (402, 242)
Screenshot: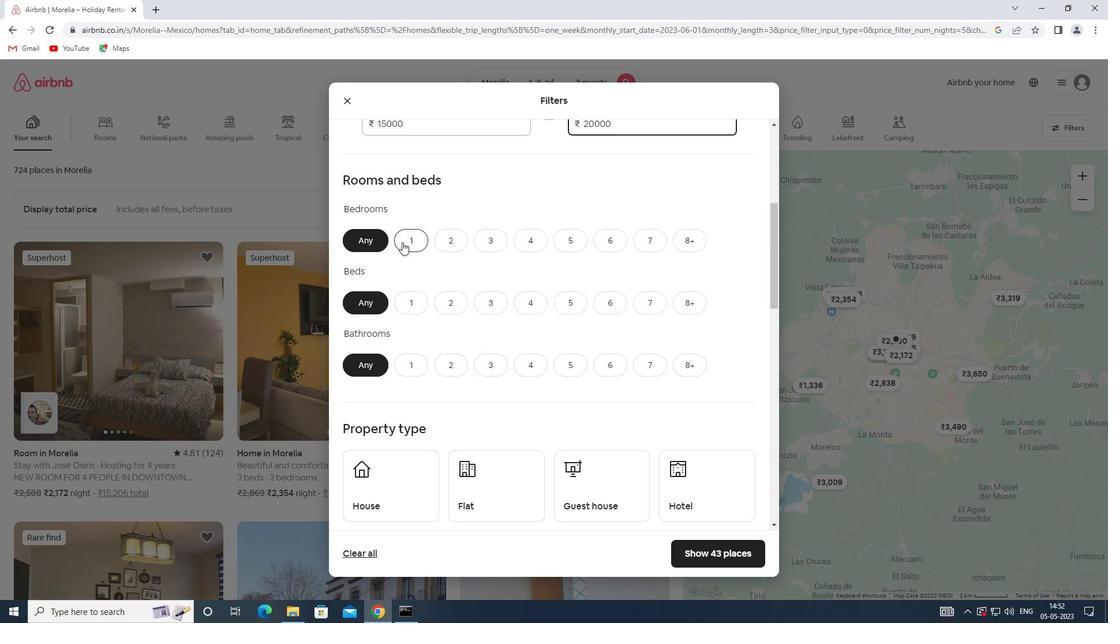 
Action: Mouse moved to (410, 299)
Screenshot: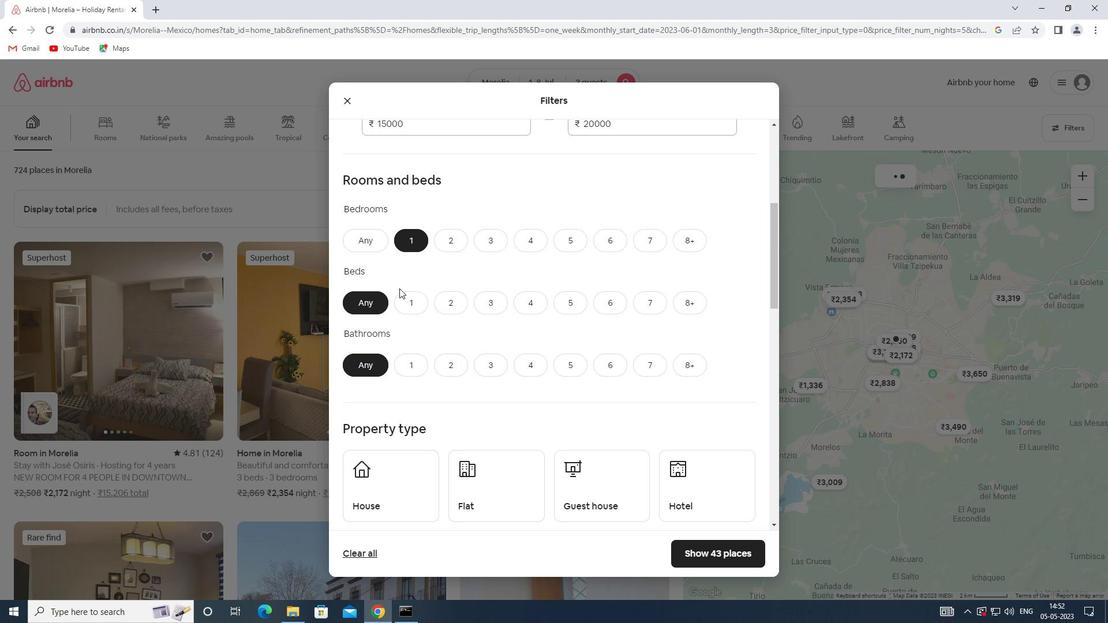 
Action: Mouse pressed left at (410, 299)
Screenshot: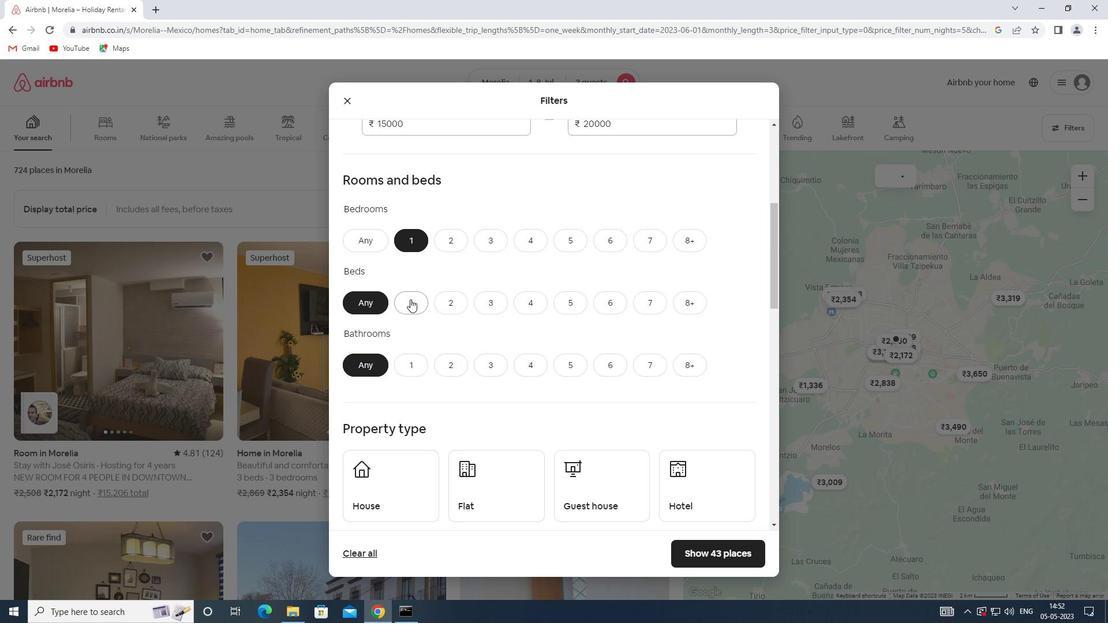 
Action: Mouse scrolled (410, 299) with delta (0, 0)
Screenshot: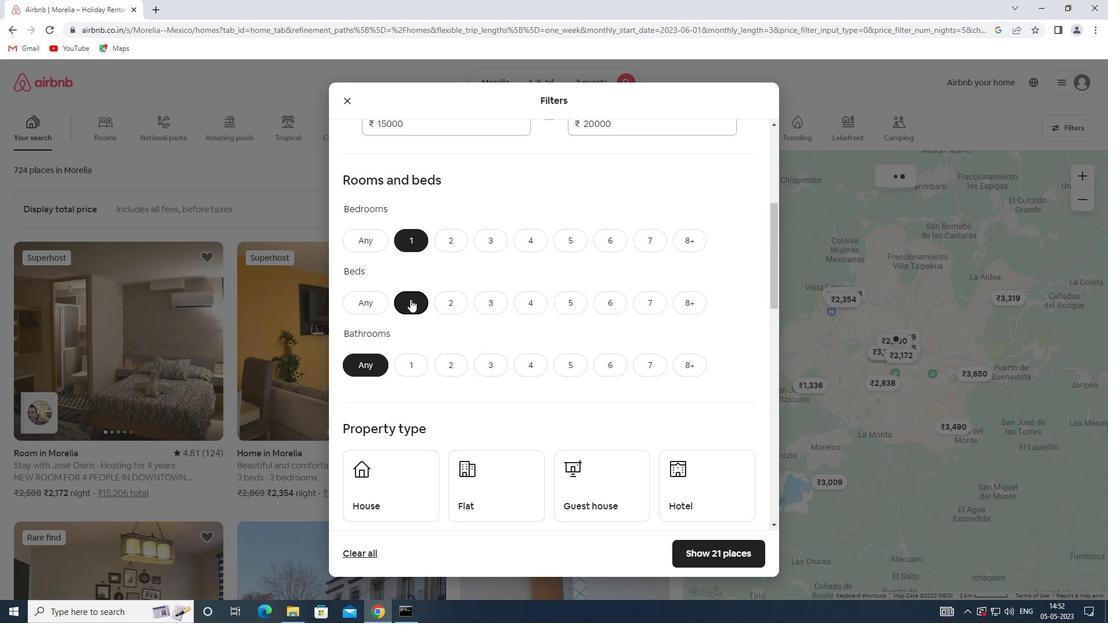 
Action: Mouse moved to (411, 310)
Screenshot: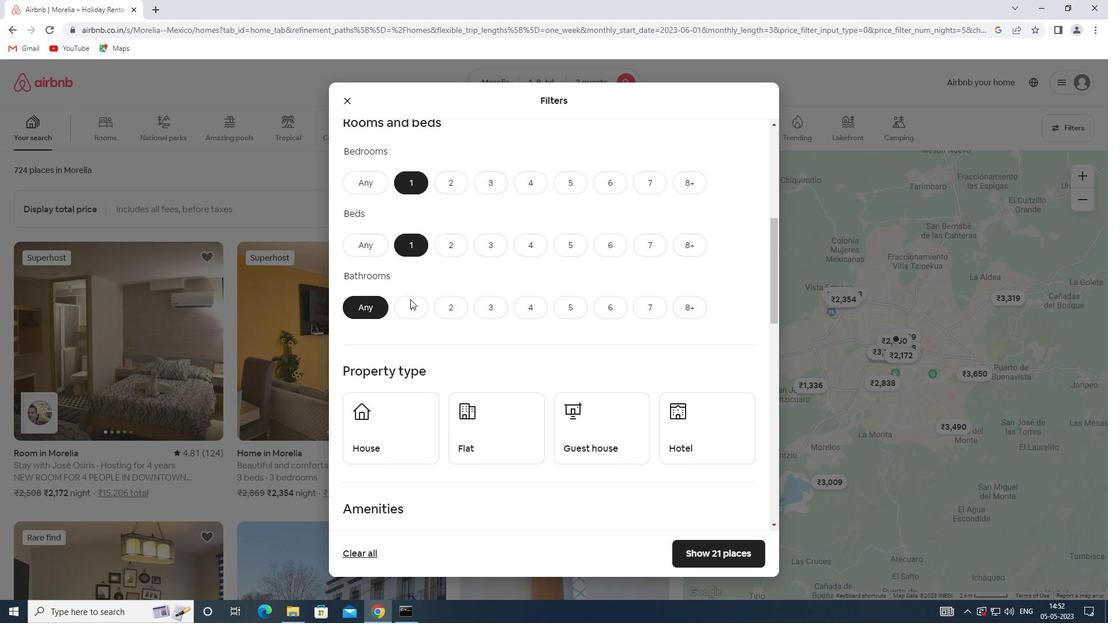 
Action: Mouse pressed left at (411, 310)
Screenshot: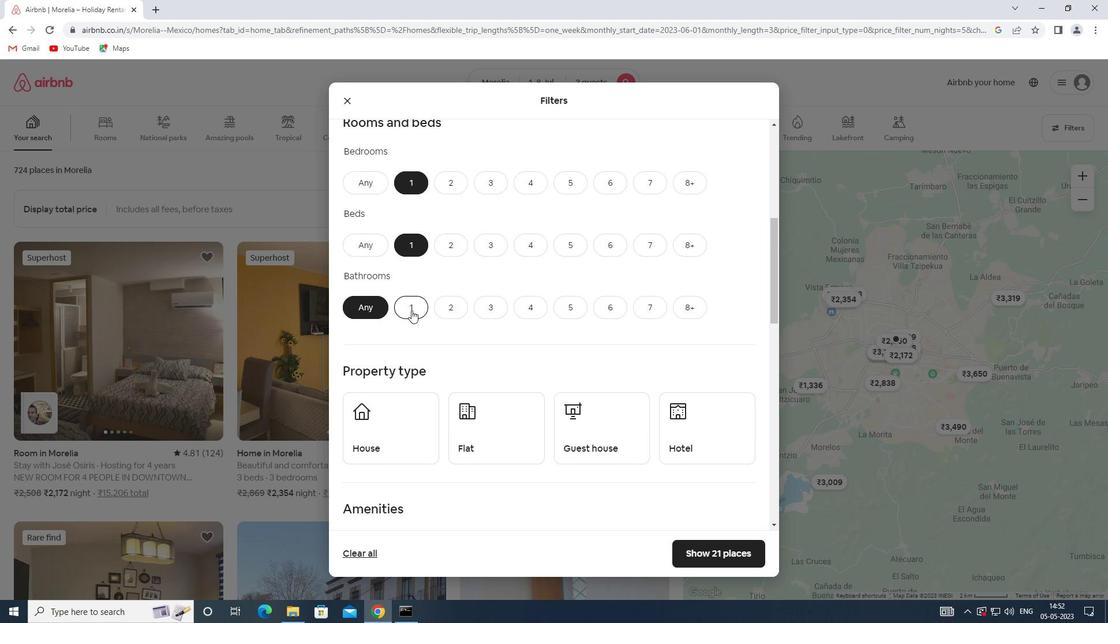 
Action: Mouse moved to (395, 412)
Screenshot: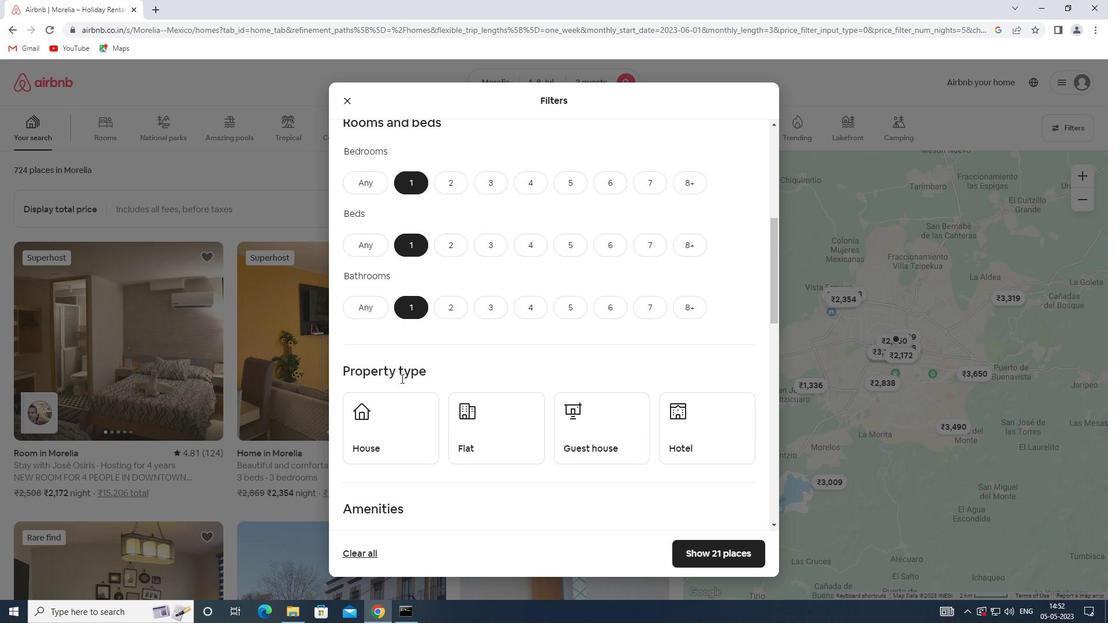 
Action: Mouse pressed left at (395, 412)
Screenshot: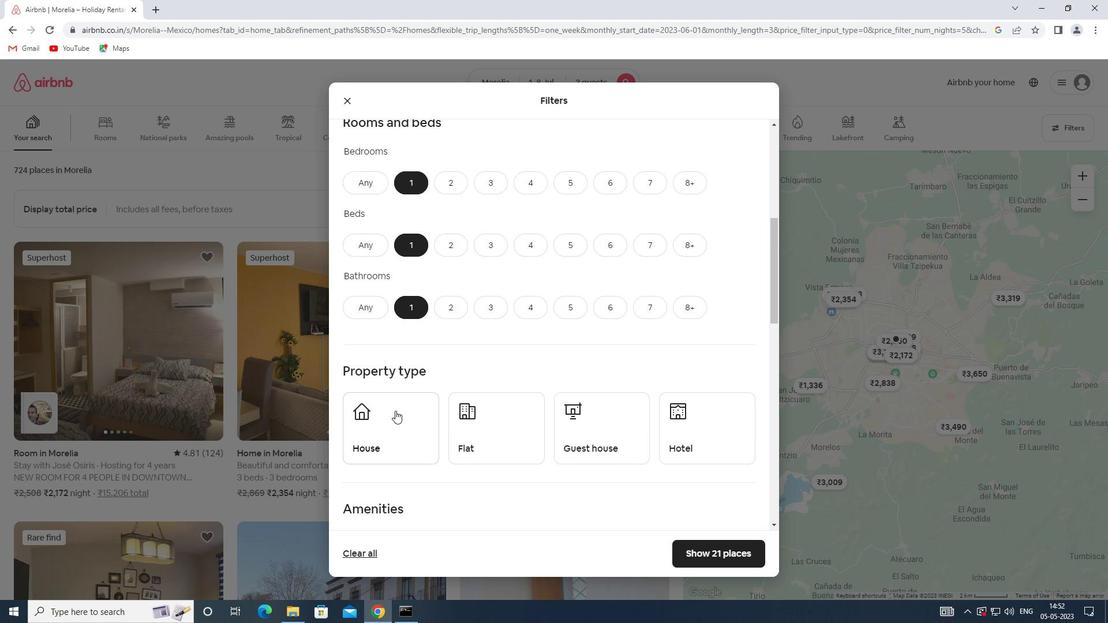 
Action: Mouse moved to (470, 431)
Screenshot: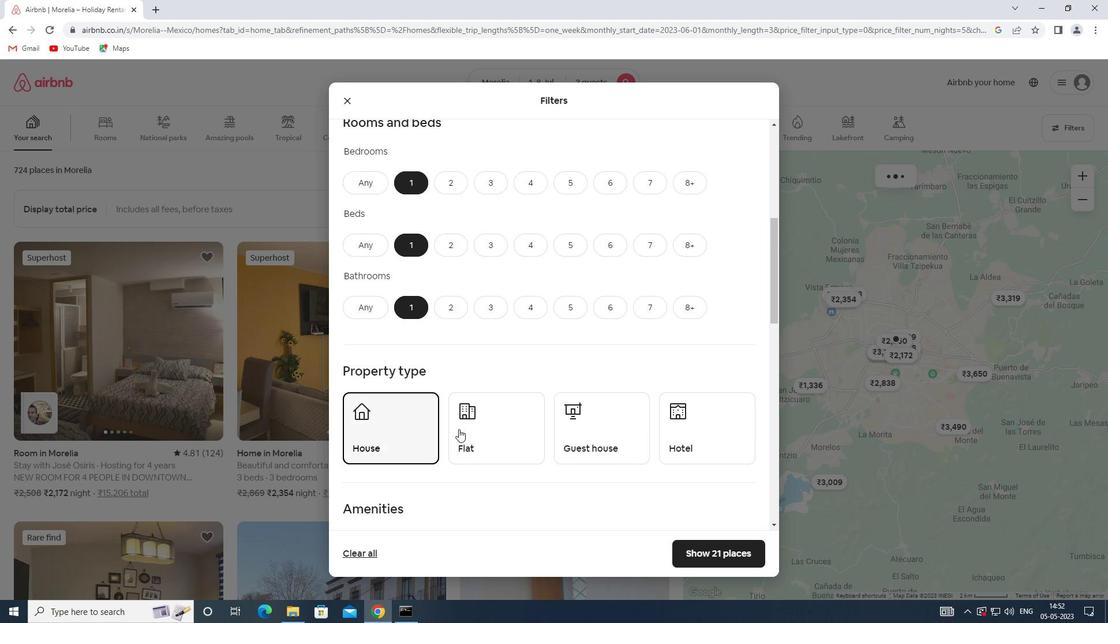 
Action: Mouse pressed left at (470, 431)
Screenshot: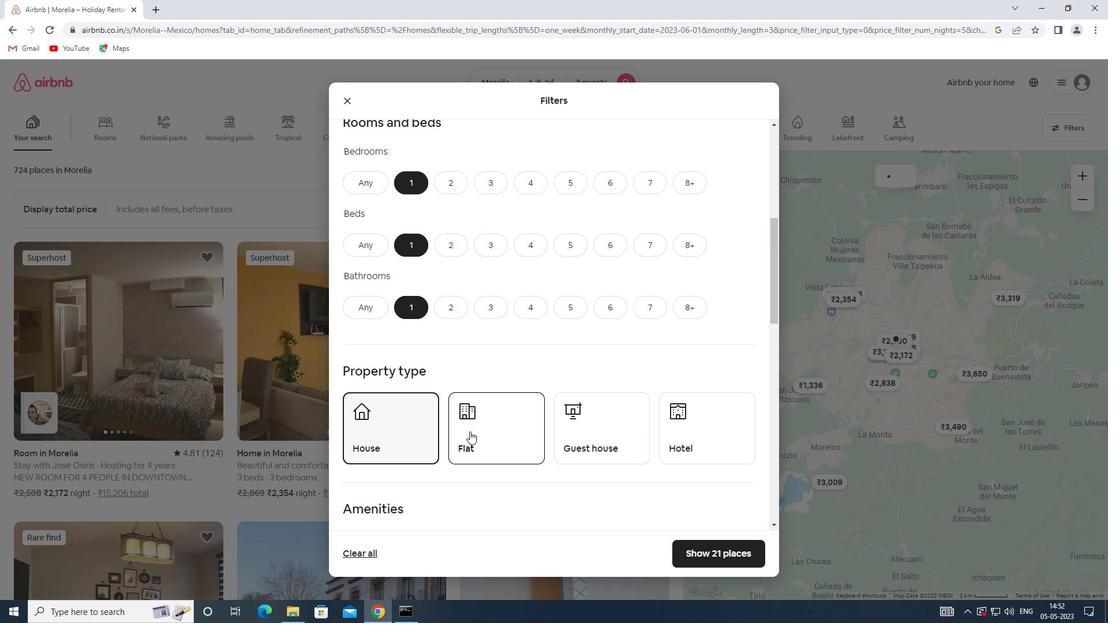 
Action: Mouse moved to (587, 452)
Screenshot: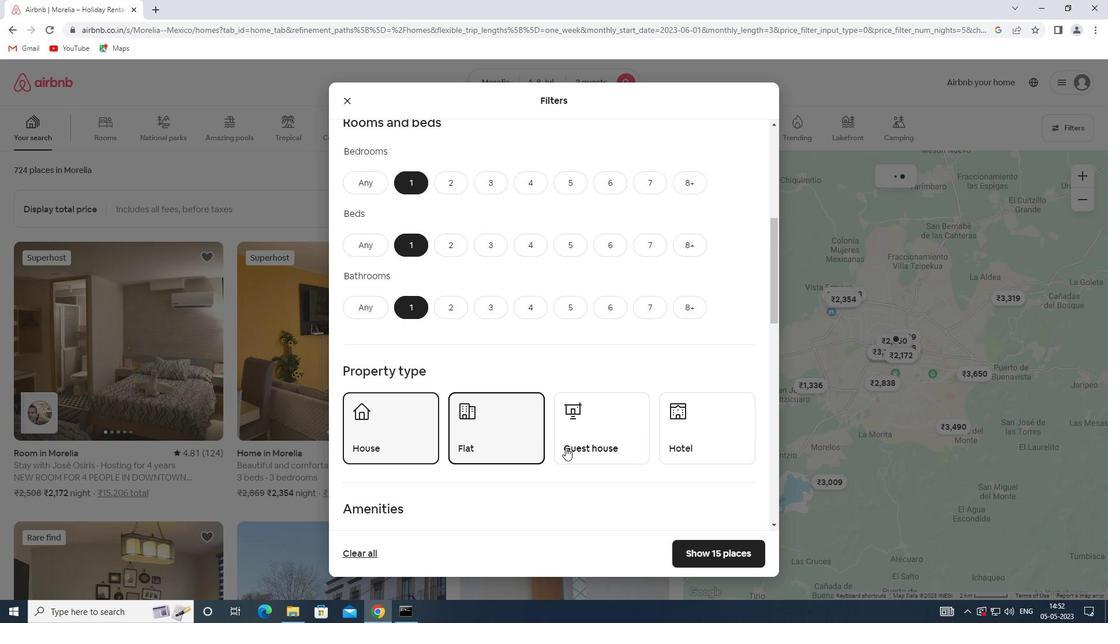 
Action: Mouse pressed left at (587, 452)
Screenshot: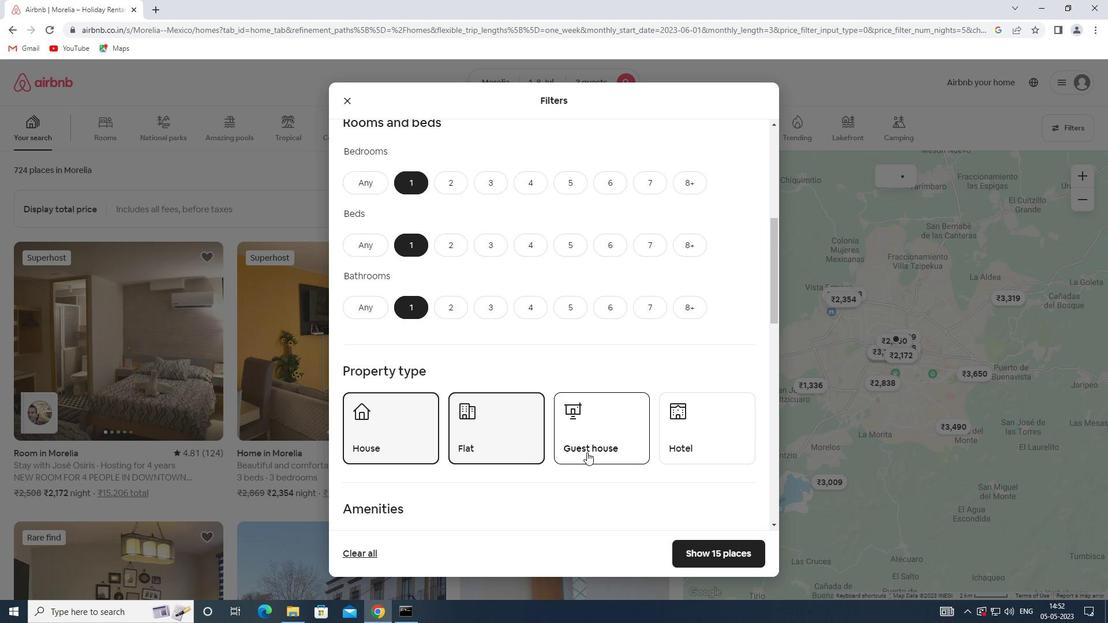 
Action: Mouse moved to (683, 434)
Screenshot: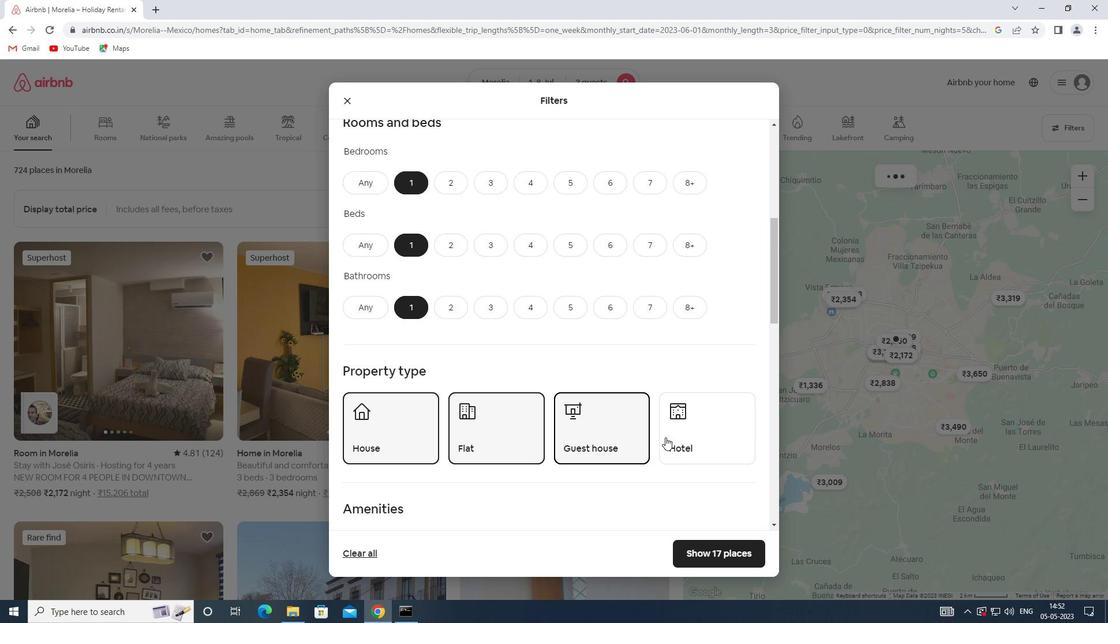 
Action: Mouse pressed left at (683, 434)
Screenshot: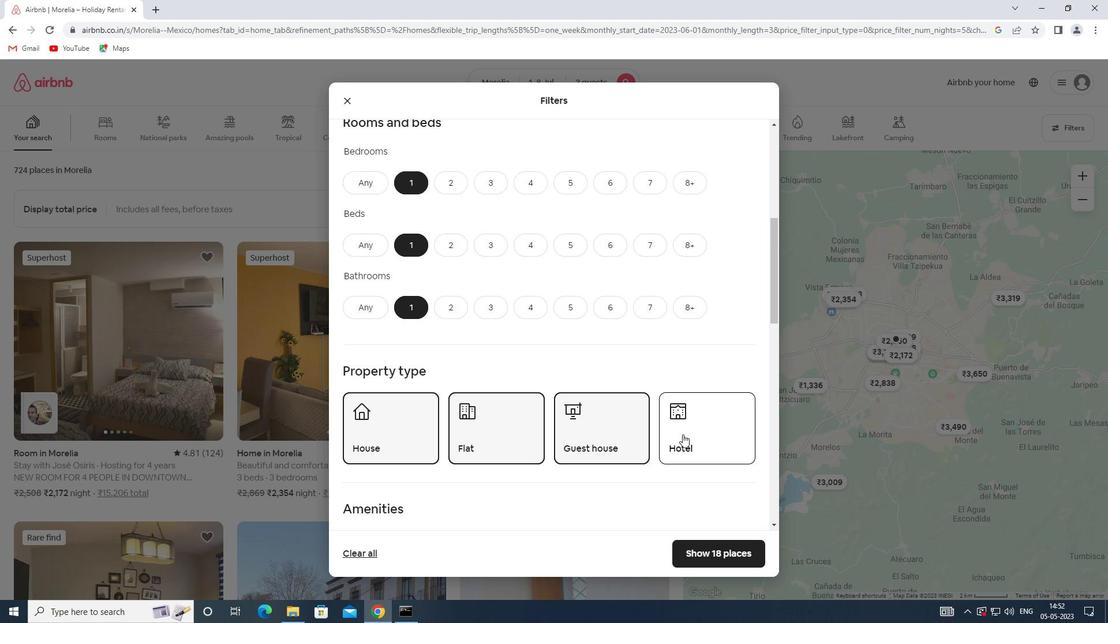 
Action: Mouse moved to (684, 421)
Screenshot: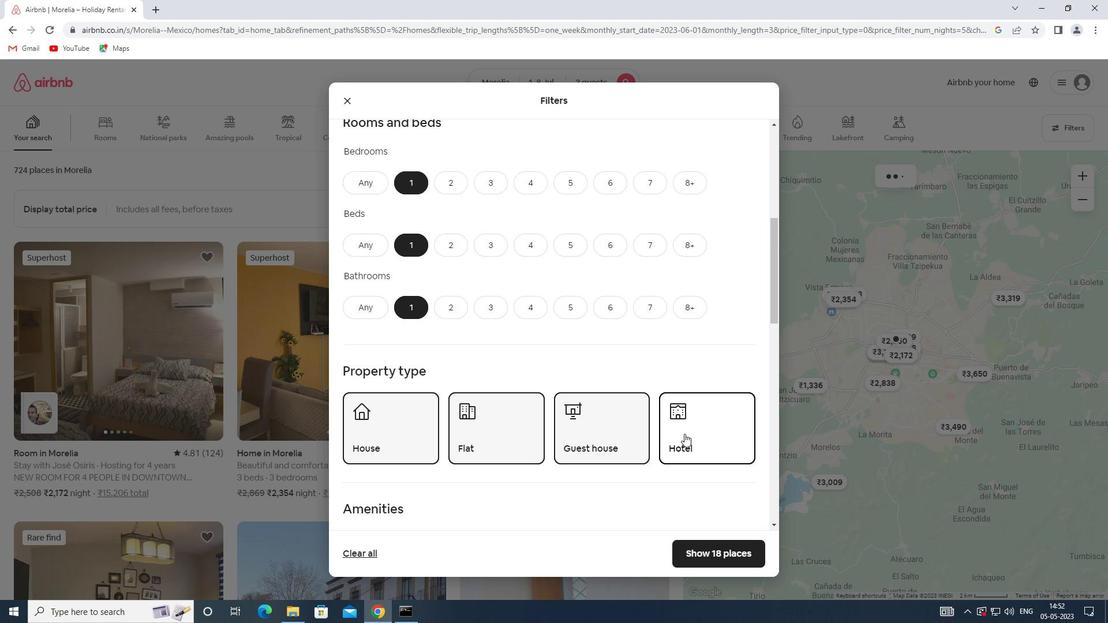 
Action: Mouse scrolled (684, 420) with delta (0, 0)
Screenshot: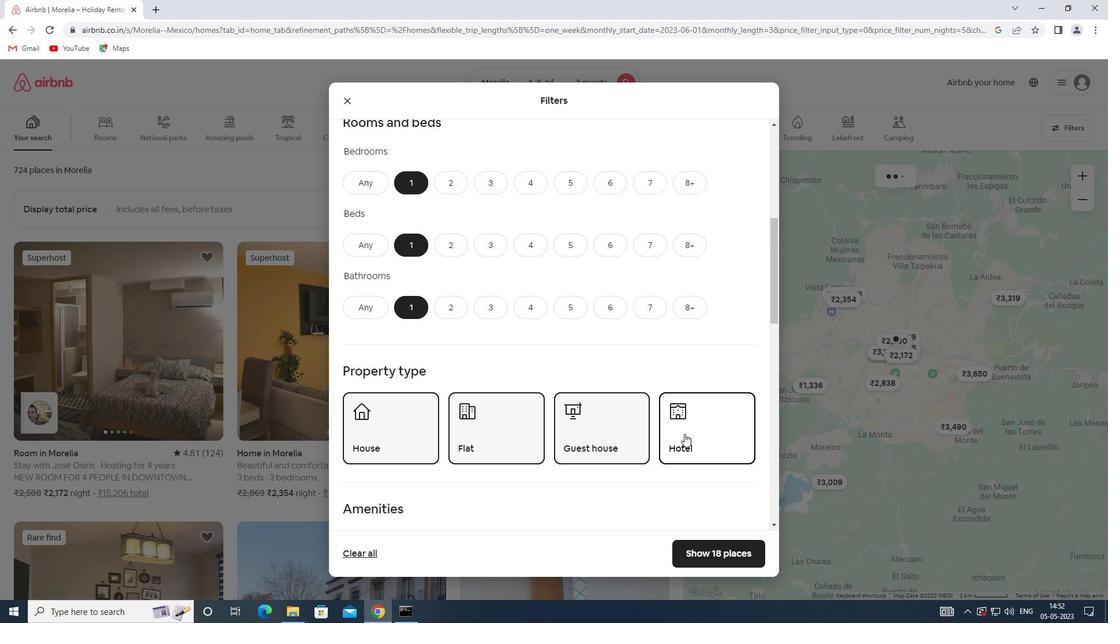 
Action: Mouse scrolled (684, 420) with delta (0, 0)
Screenshot: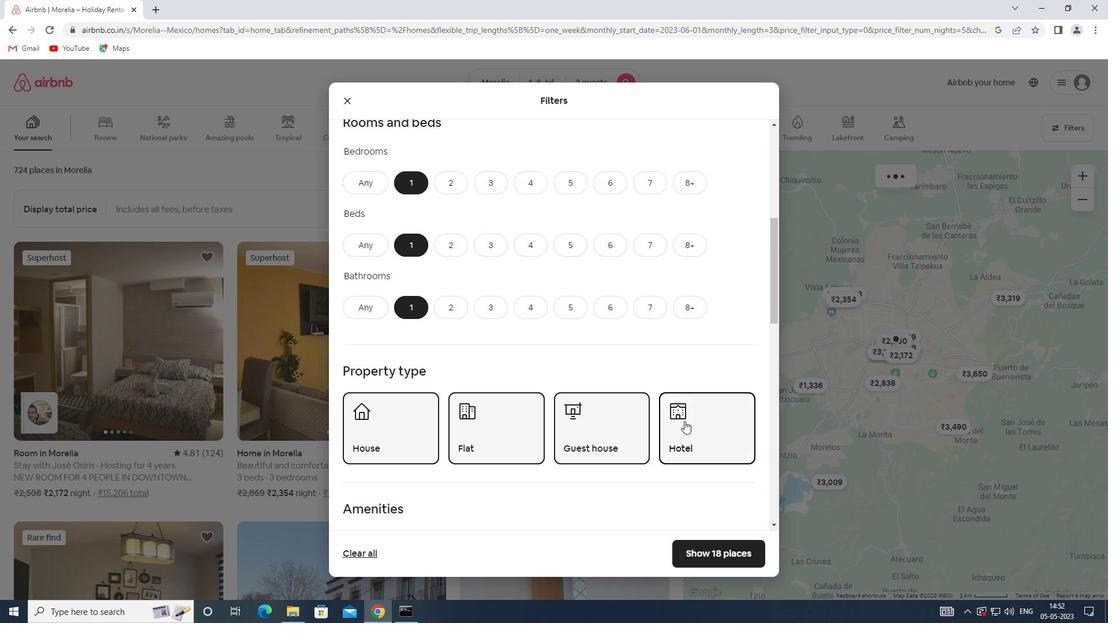 
Action: Mouse scrolled (684, 420) with delta (0, 0)
Screenshot: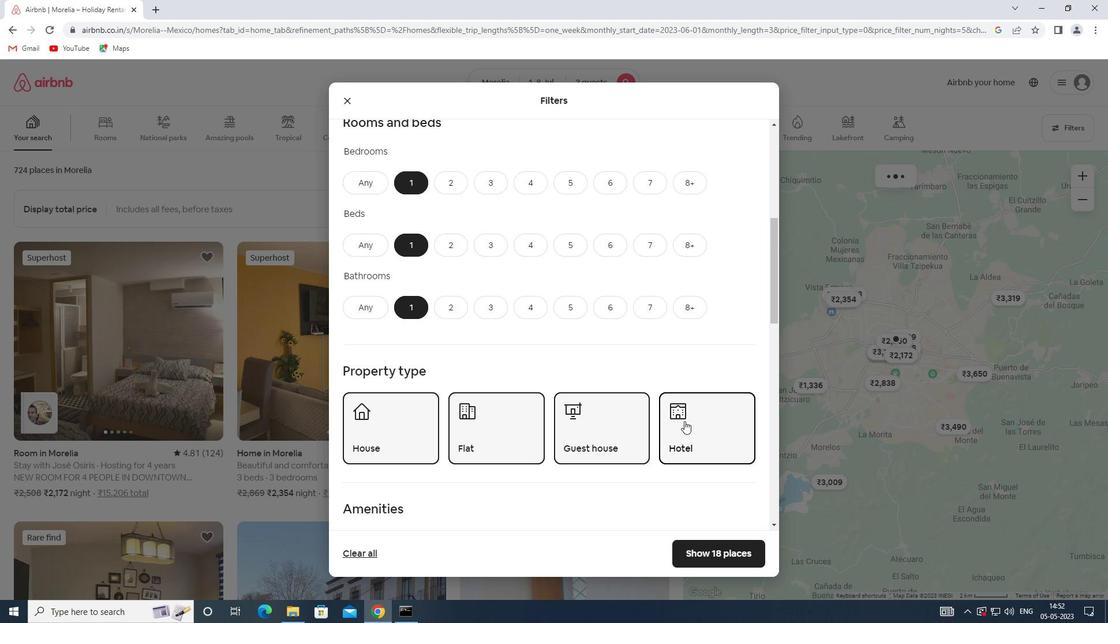 
Action: Mouse moved to (684, 419)
Screenshot: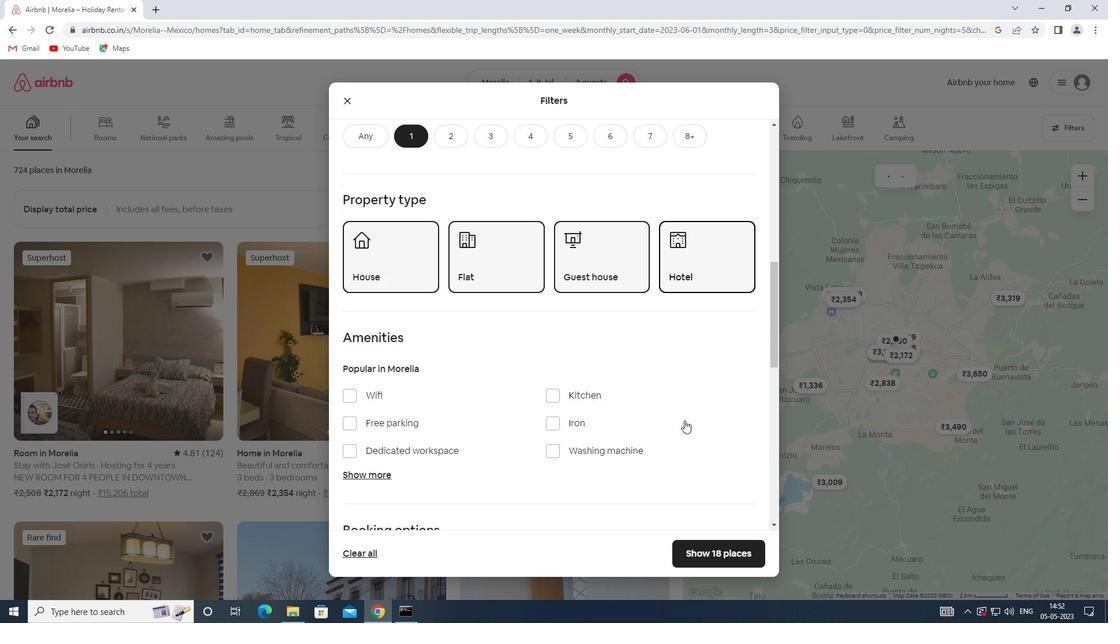 
Action: Mouse scrolled (684, 418) with delta (0, 0)
Screenshot: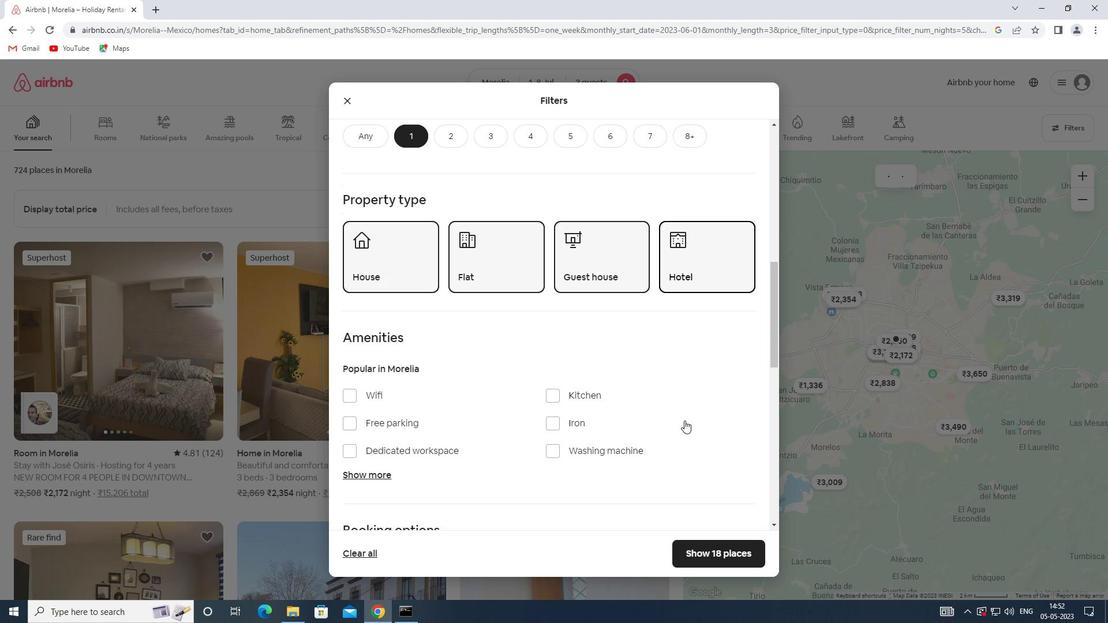 
Action: Mouse scrolled (684, 418) with delta (0, 0)
Screenshot: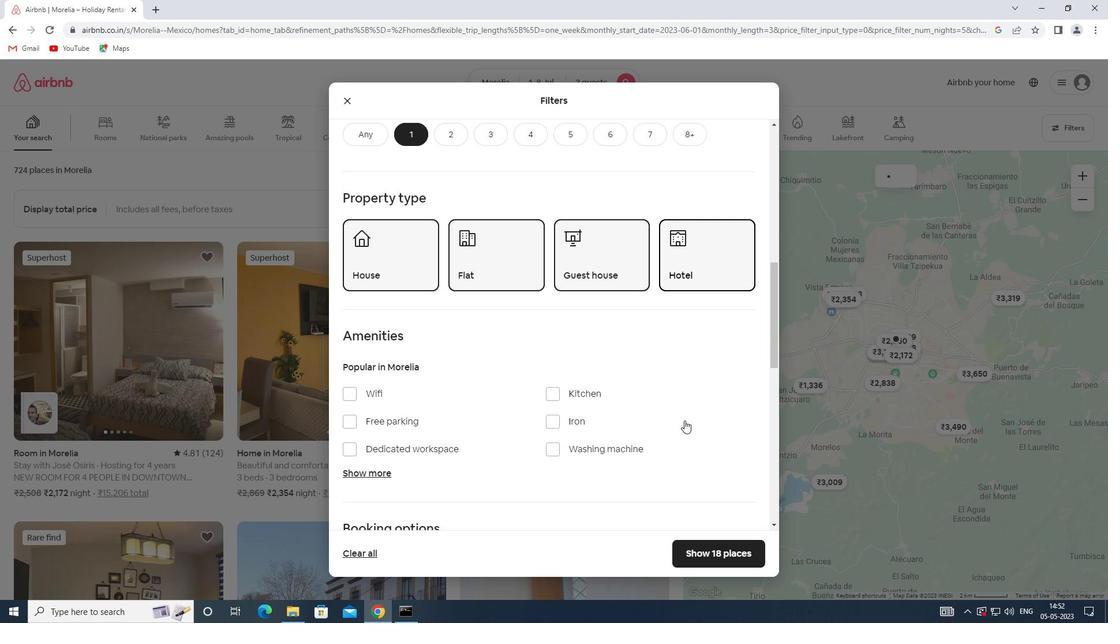 
Action: Mouse scrolled (684, 418) with delta (0, 0)
Screenshot: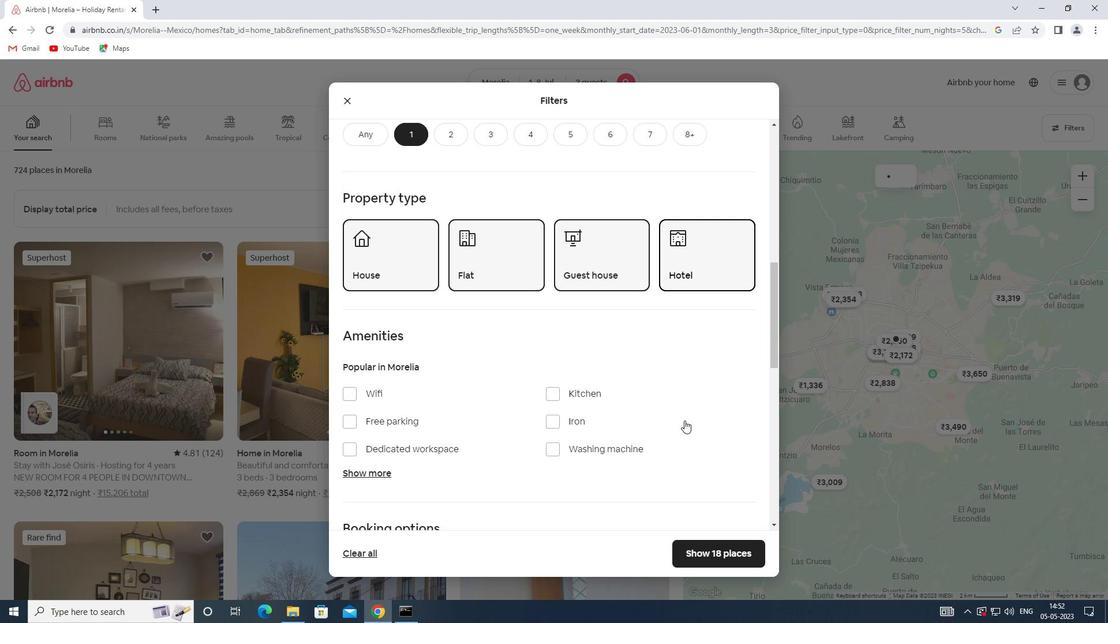 
Action: Mouse scrolled (684, 418) with delta (0, 0)
Screenshot: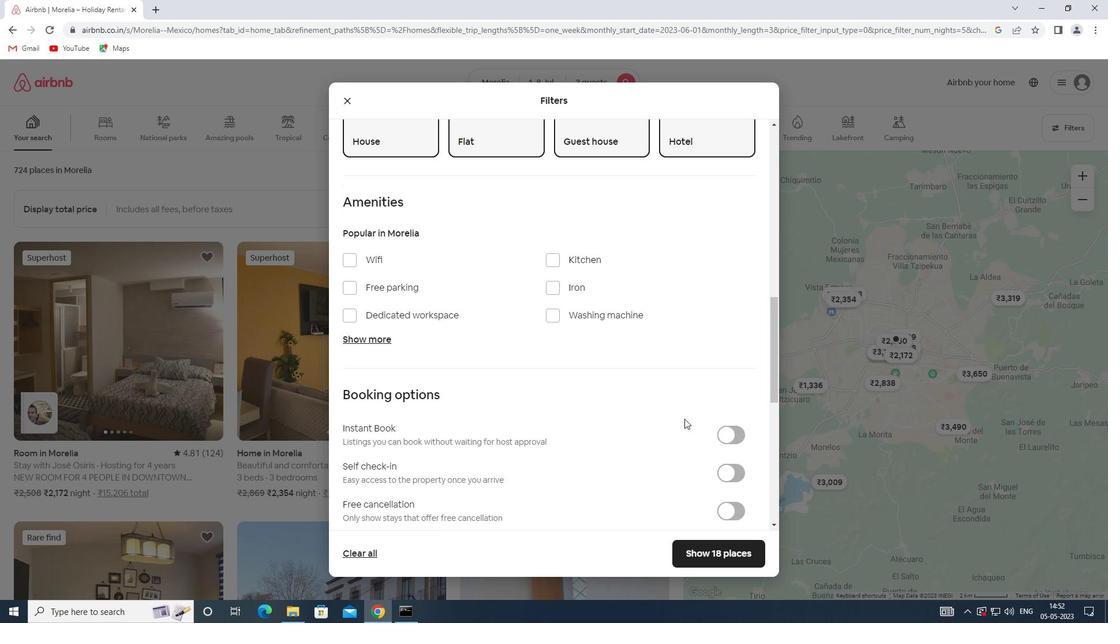 
Action: Mouse scrolled (684, 418) with delta (0, 0)
Screenshot: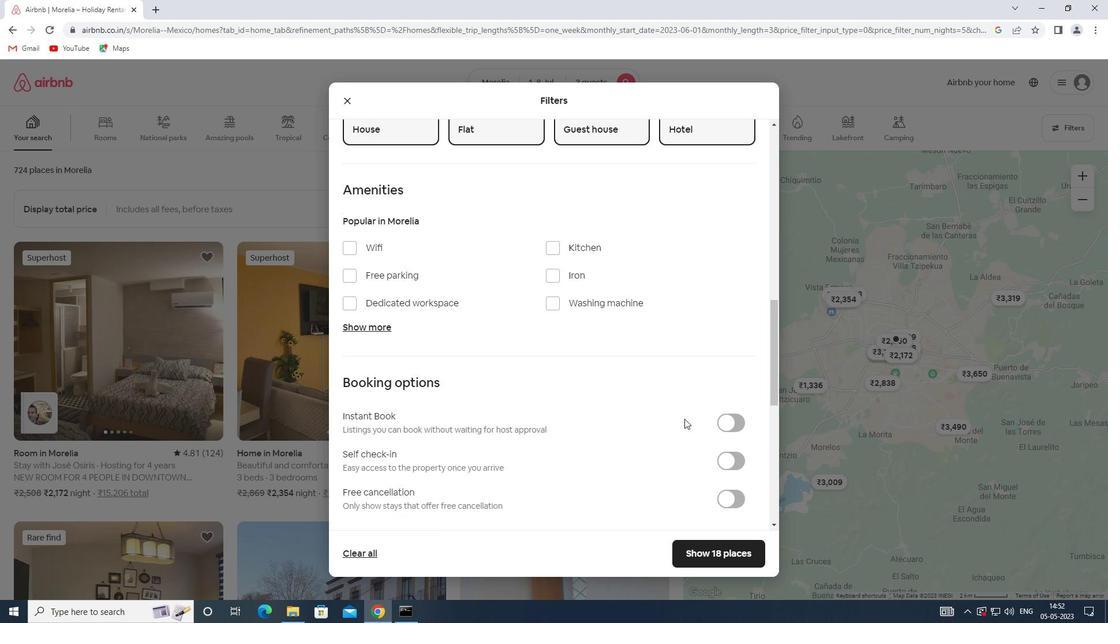 
Action: Mouse scrolled (684, 418) with delta (0, 0)
Screenshot: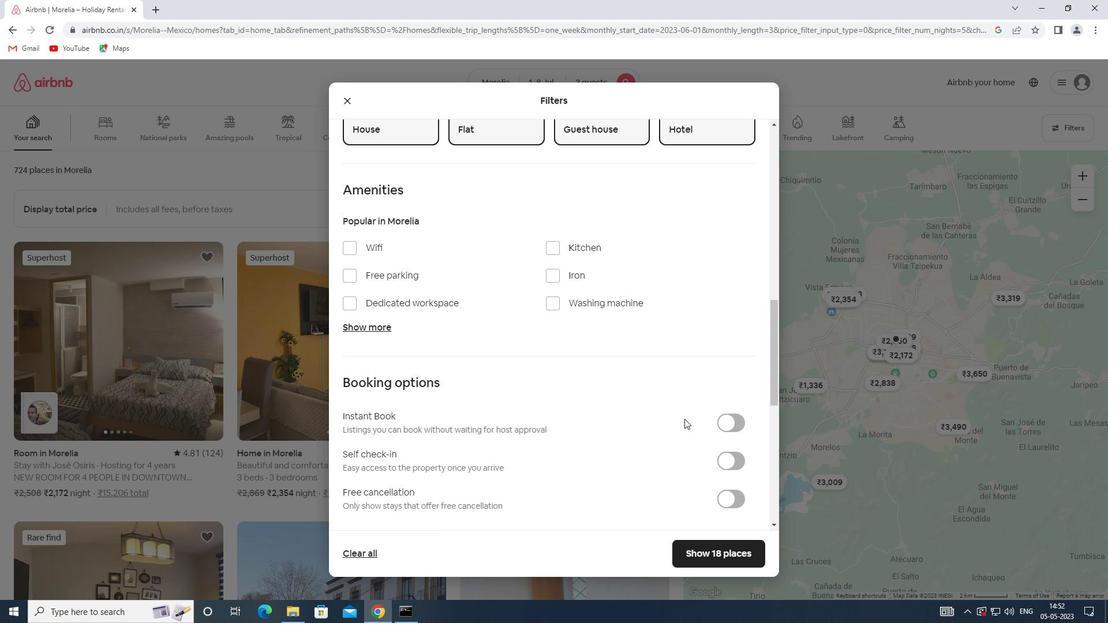 
Action: Mouse moved to (734, 266)
Screenshot: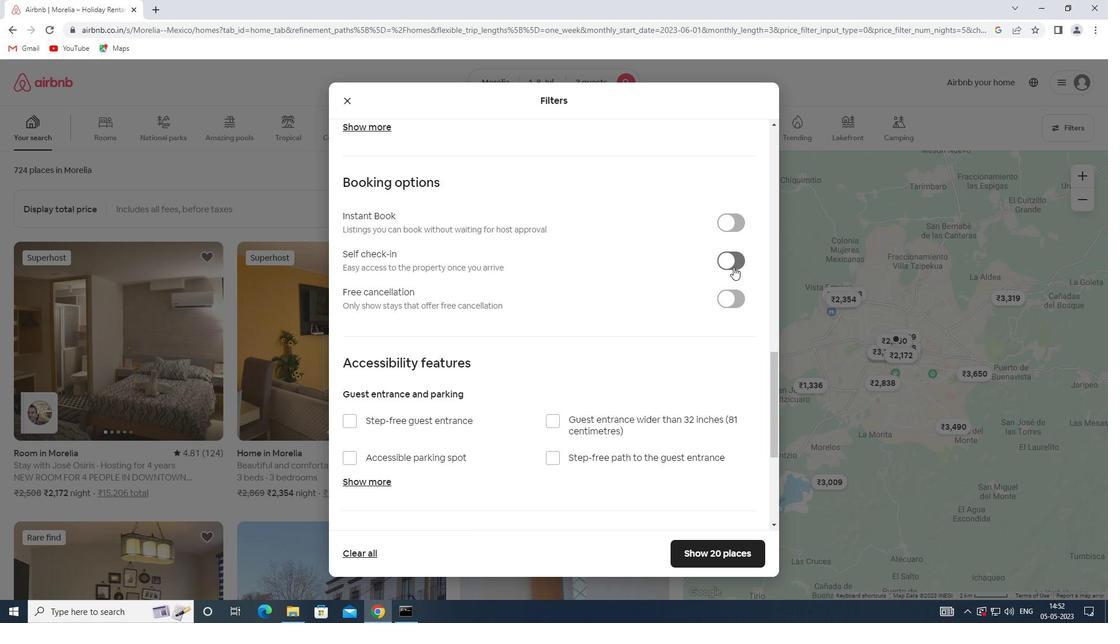 
Action: Mouse pressed left at (734, 266)
Screenshot: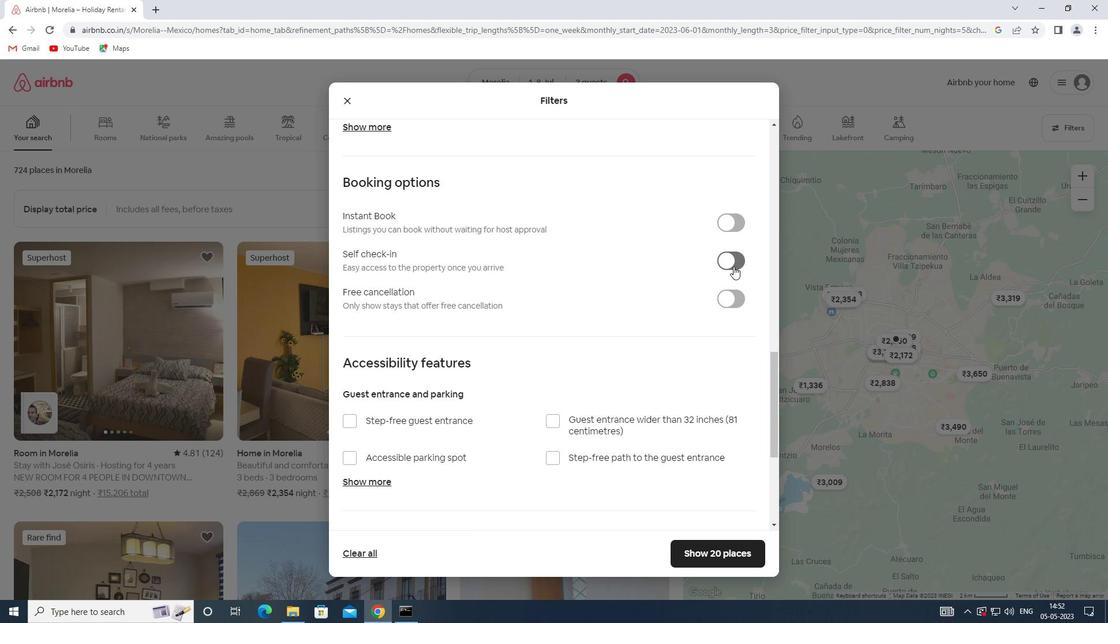 
Action: Mouse moved to (462, 385)
Screenshot: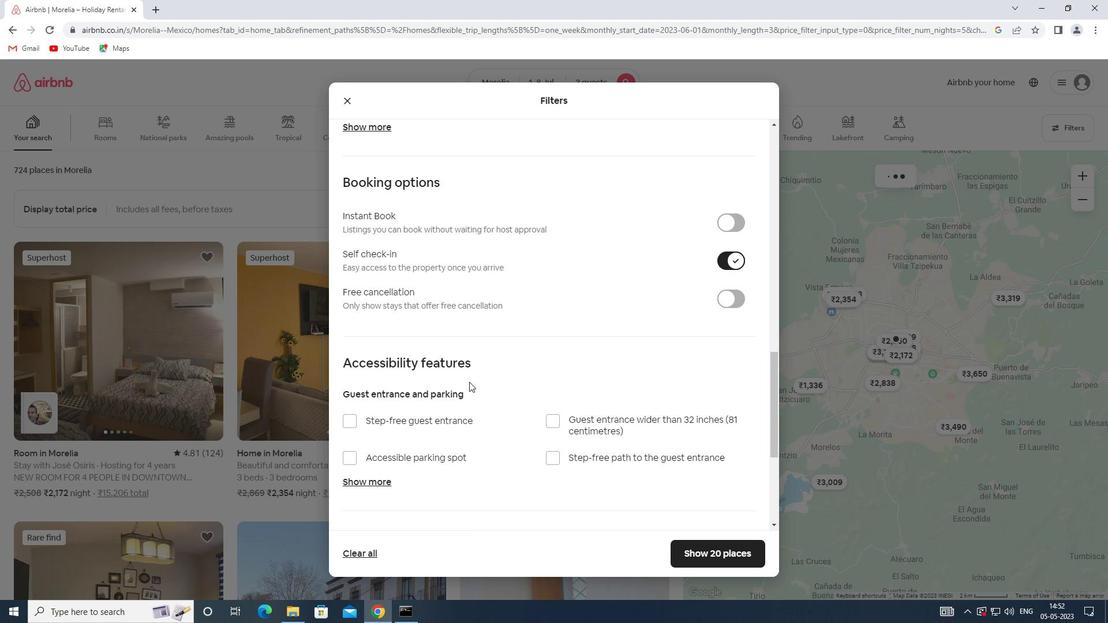 
Action: Mouse scrolled (462, 384) with delta (0, 0)
Screenshot: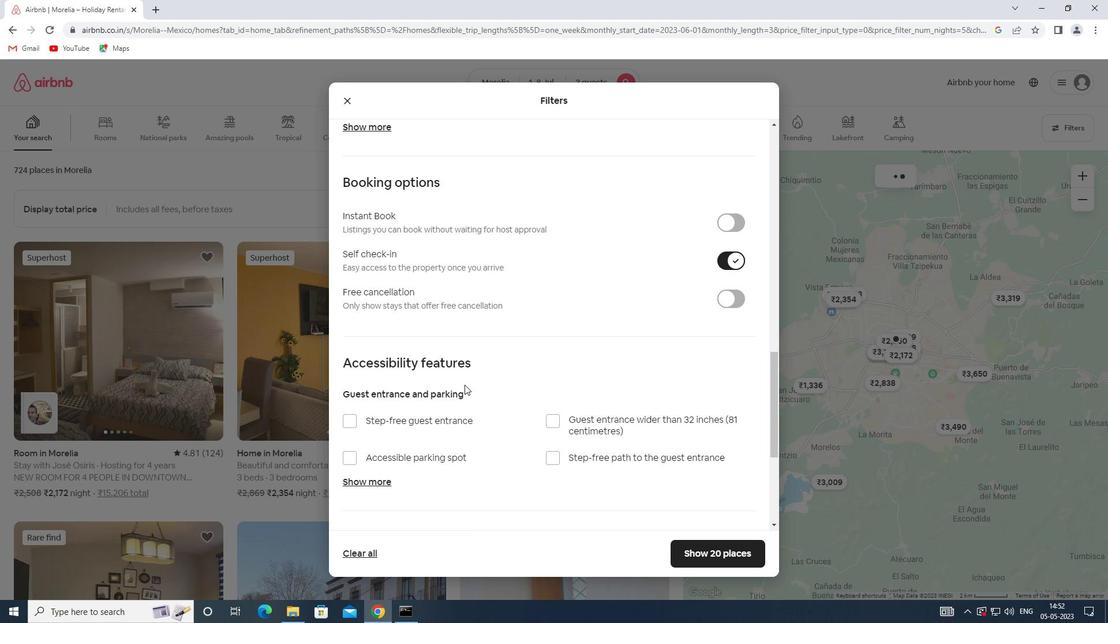 
Action: Mouse scrolled (462, 384) with delta (0, 0)
Screenshot: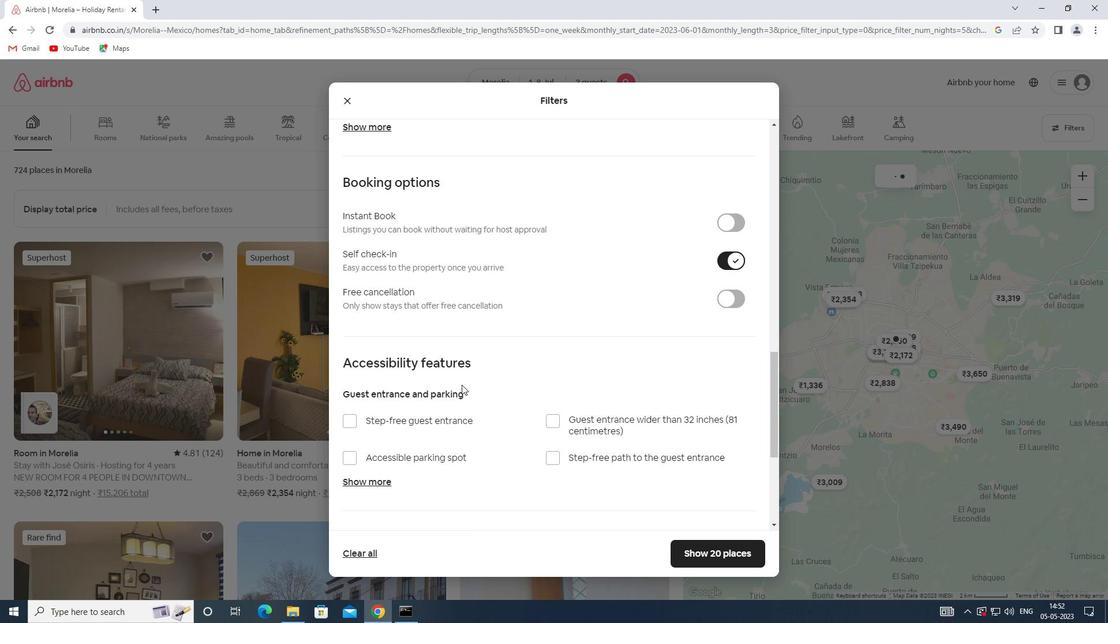 
Action: Mouse scrolled (462, 384) with delta (0, 0)
Screenshot: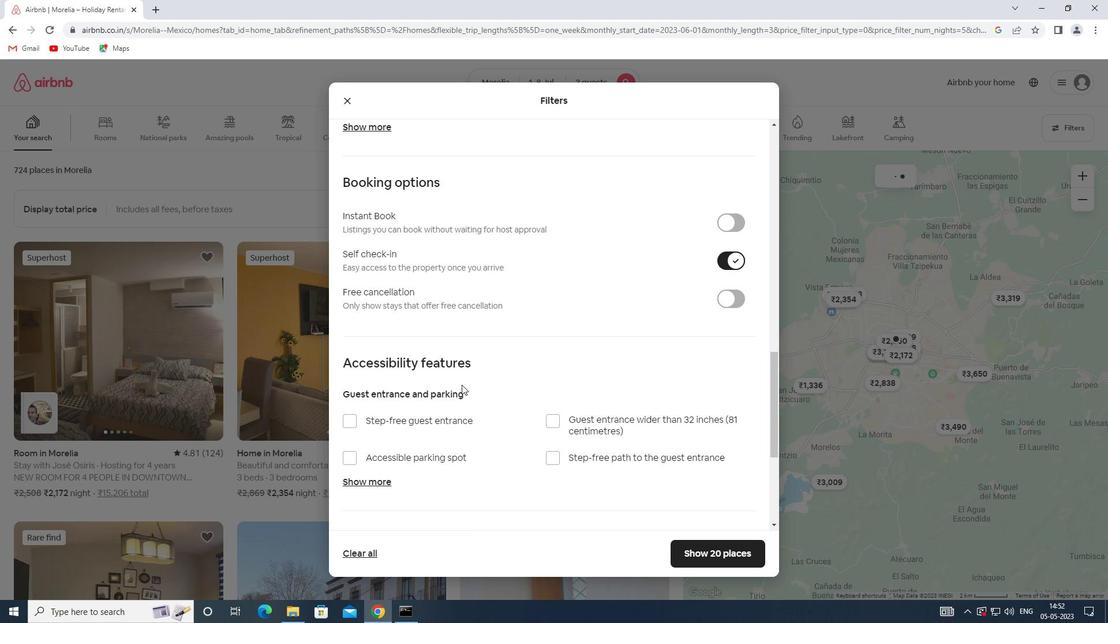 
Action: Mouse moved to (455, 384)
Screenshot: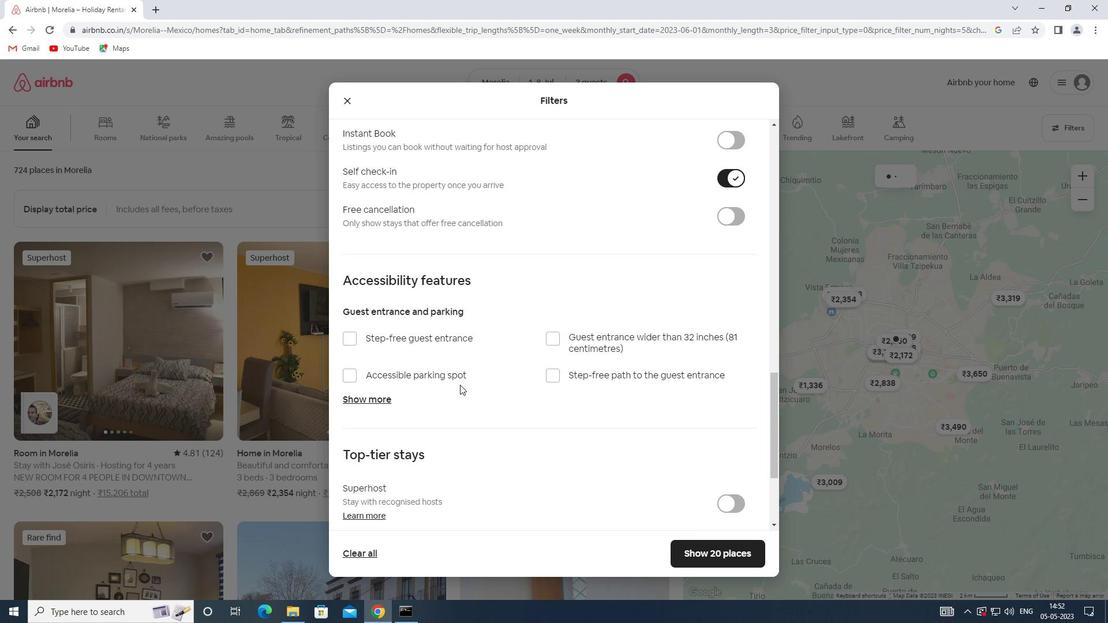 
Action: Mouse scrolled (455, 383) with delta (0, 0)
Screenshot: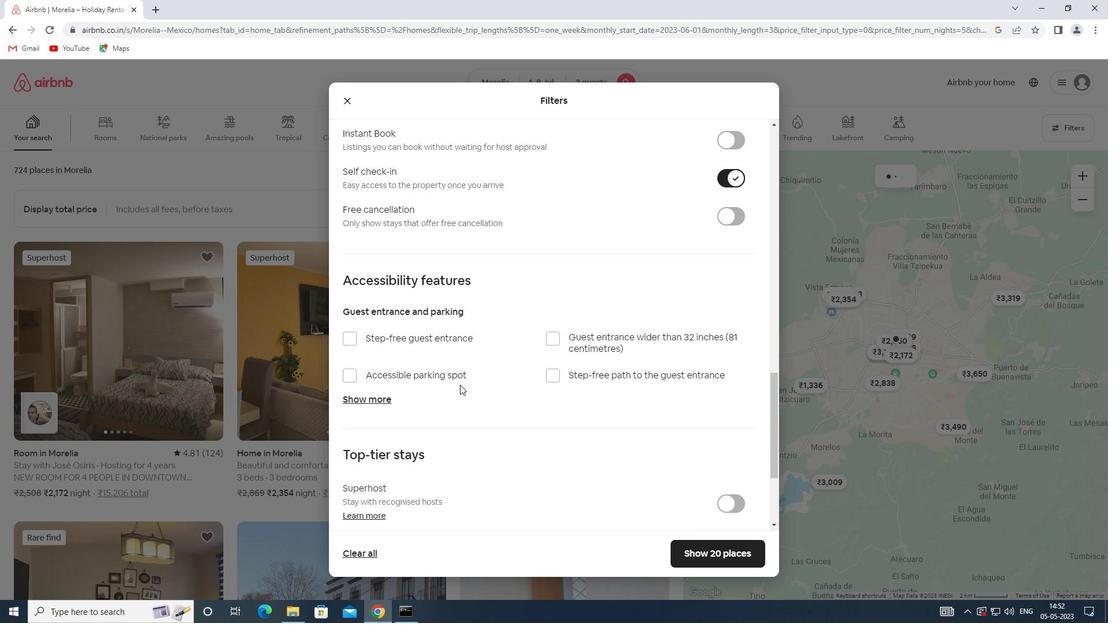 
Action: Mouse scrolled (455, 383) with delta (0, 0)
Screenshot: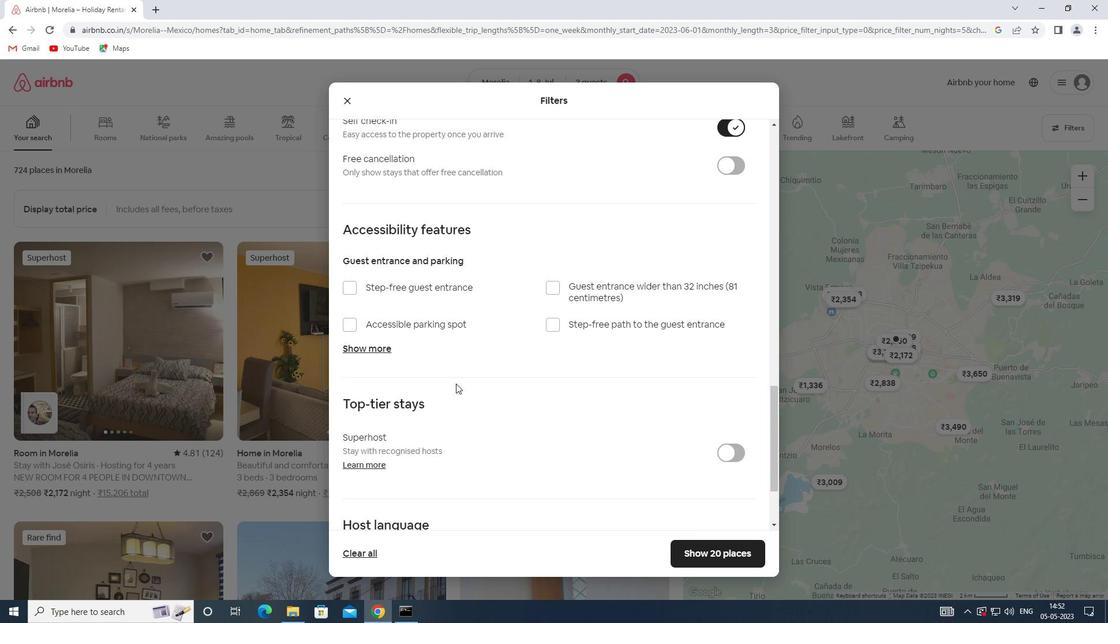 
Action: Mouse scrolled (455, 383) with delta (0, 0)
Screenshot: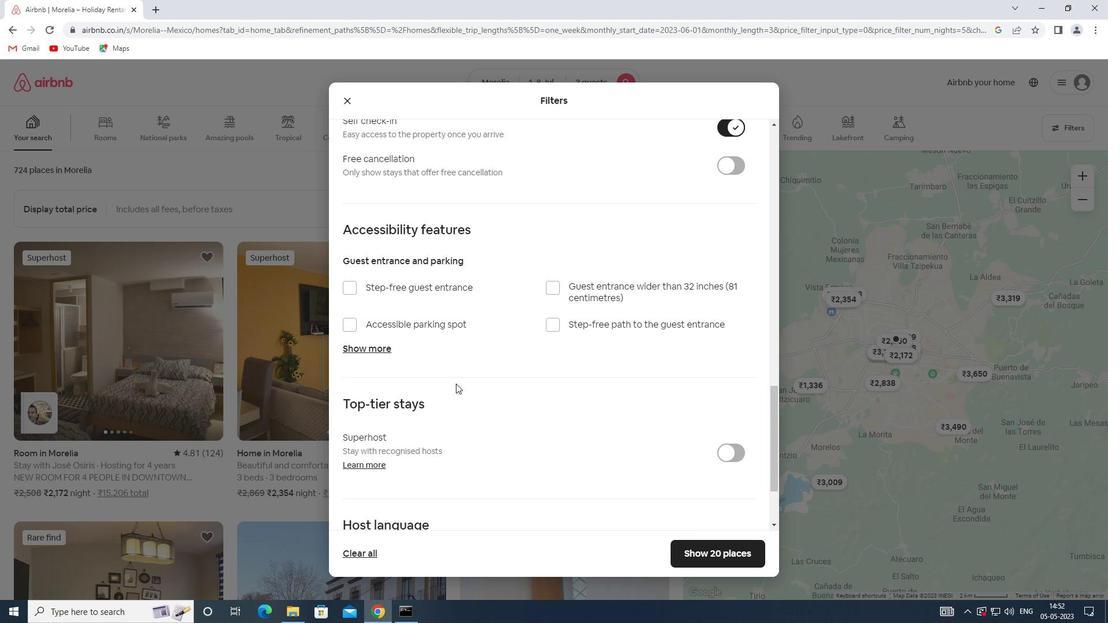 
Action: Mouse scrolled (455, 383) with delta (0, 0)
Screenshot: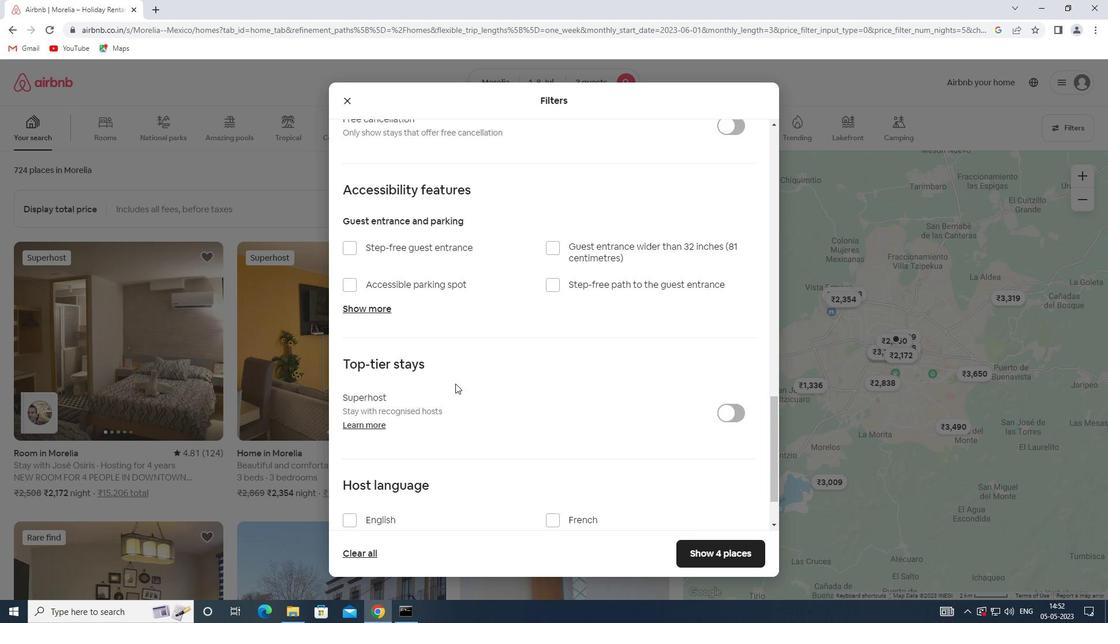 
Action: Mouse moved to (381, 450)
Screenshot: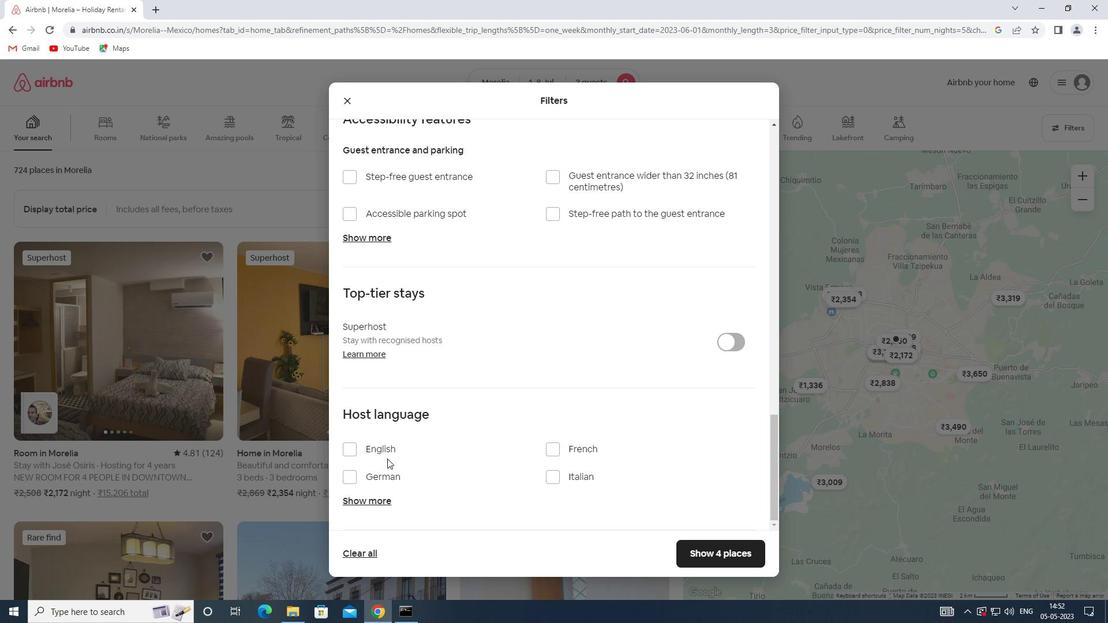 
Action: Mouse pressed left at (381, 450)
Screenshot: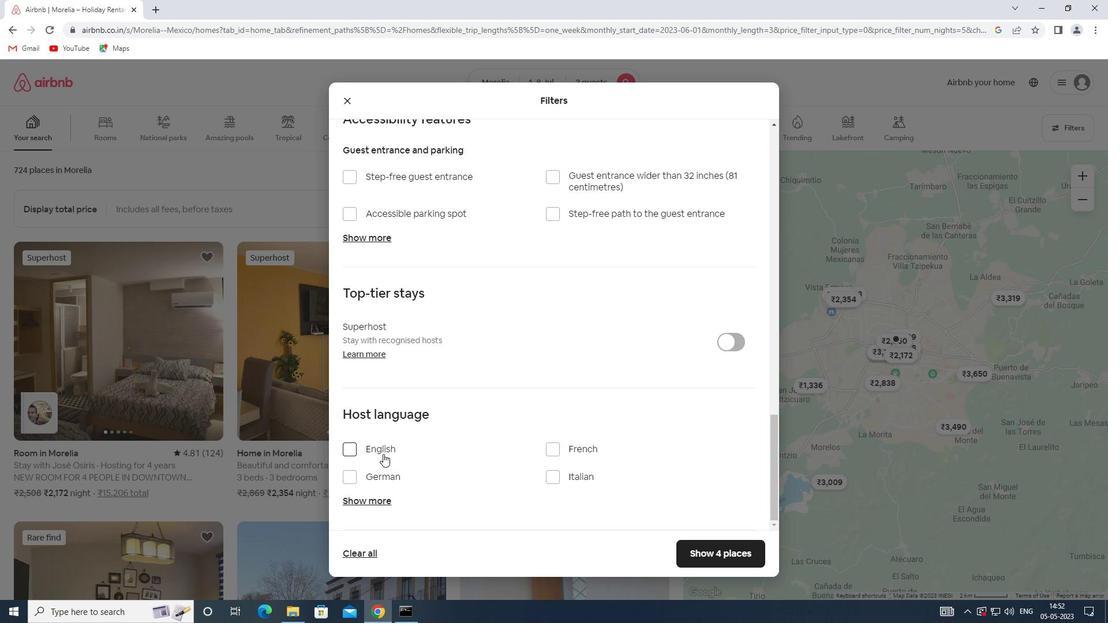 
Action: Mouse moved to (707, 547)
Screenshot: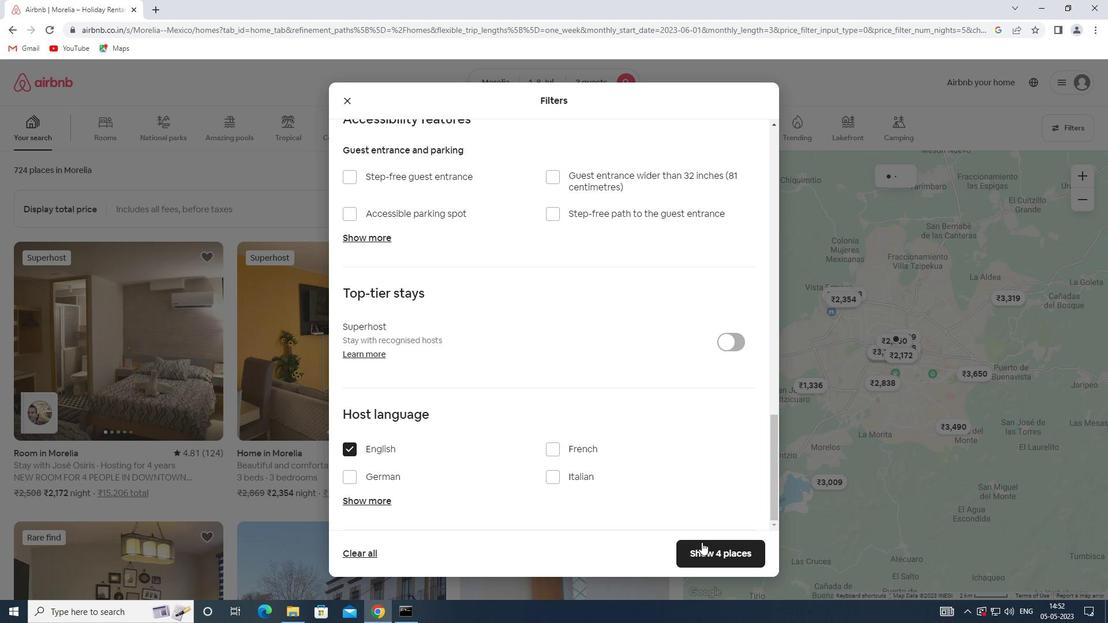 
Action: Mouse pressed left at (707, 547)
Screenshot: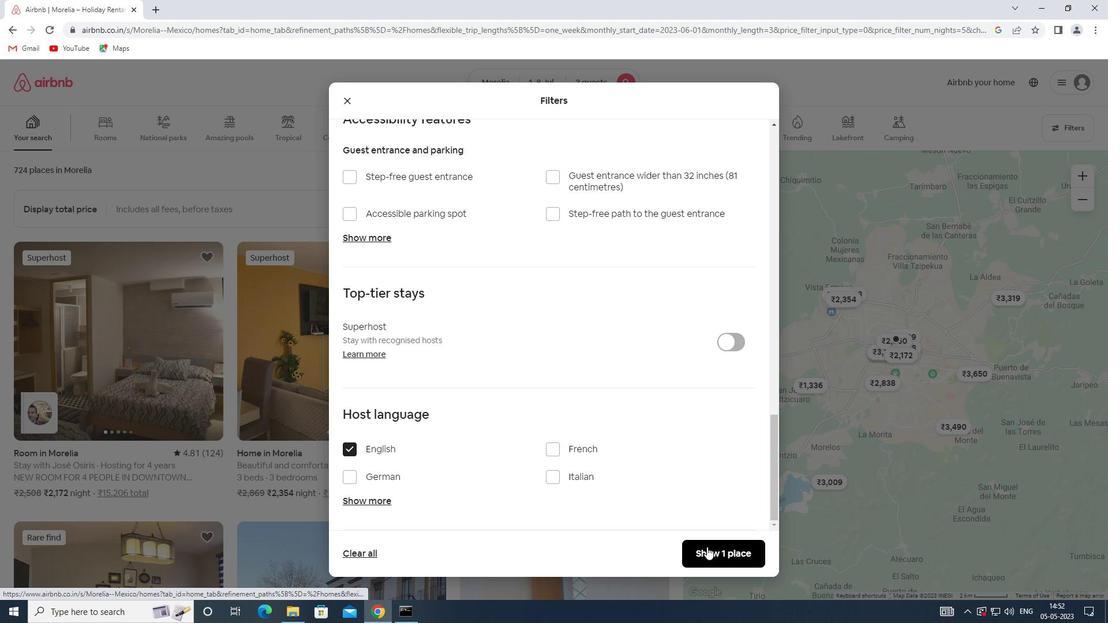 
Action: Mouse moved to (693, 553)
Screenshot: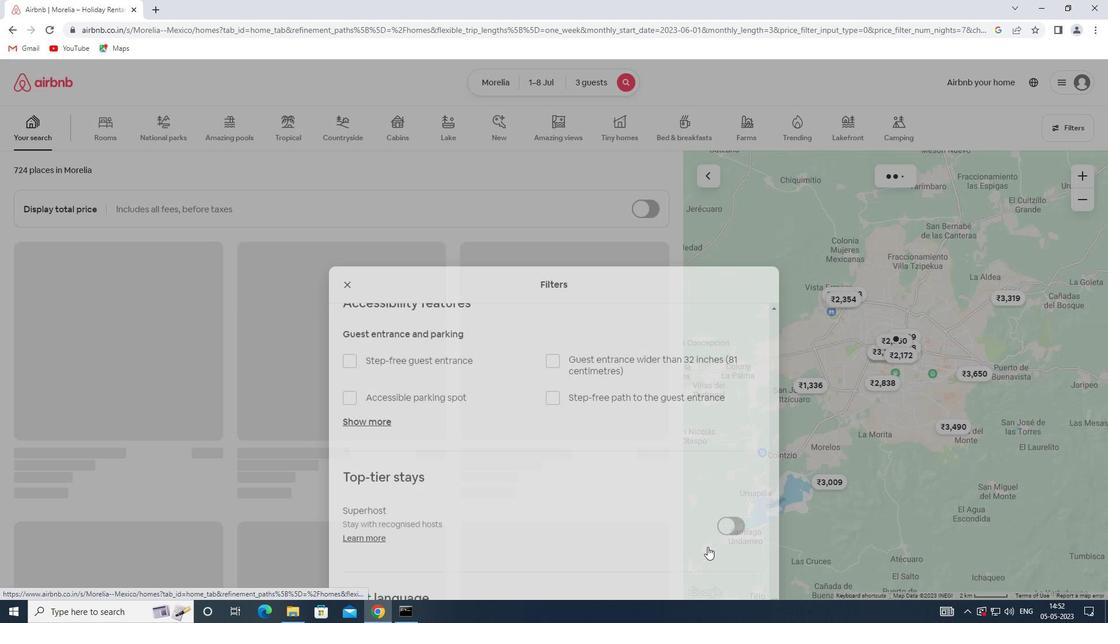 
